 Task: Find a house in Ulundi, South Africa, for 2 guests from 1st to 9th July, with a price range of ₹8000 to ₹15000, 1 bedroom, 1 bed, and 1 bathroom.
Action: Mouse pressed left at (438, 113)
Screenshot: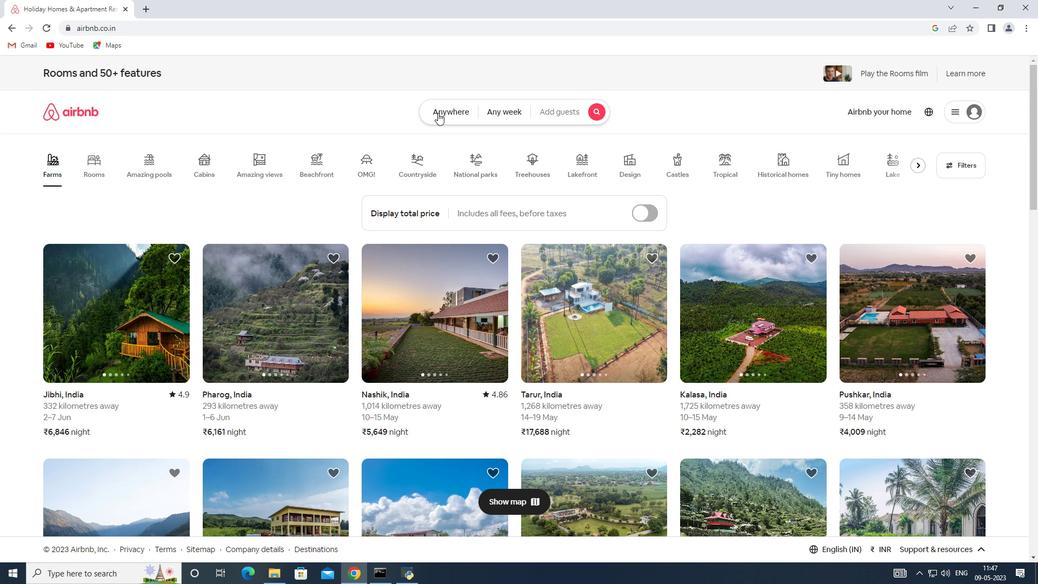 
Action: Mouse moved to (312, 149)
Screenshot: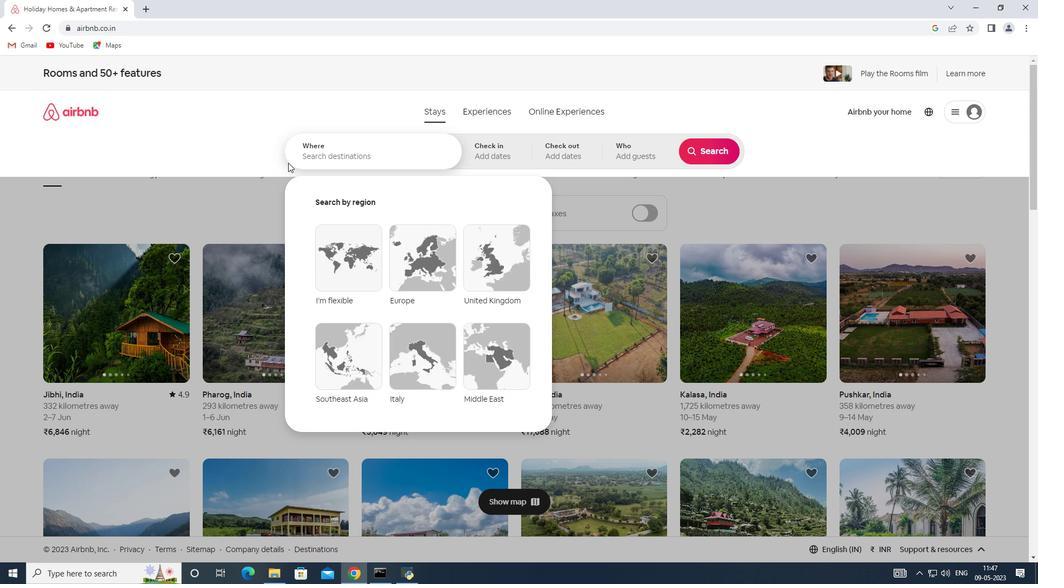 
Action: Mouse pressed left at (312, 149)
Screenshot: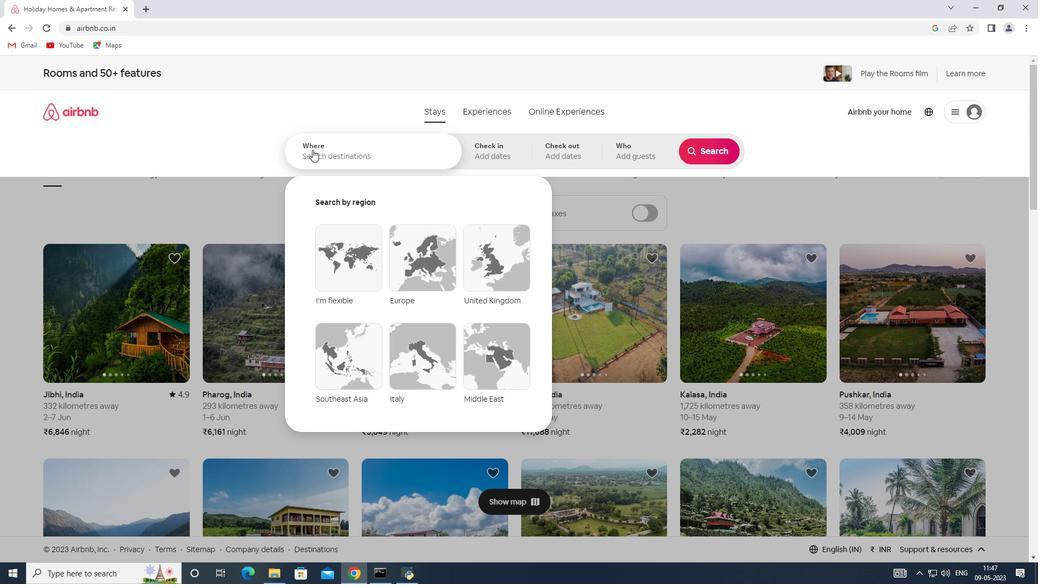 
Action: Key pressed <Key.shift><Key.shift><Key.shift><Key.shift><Key.shift><Key.shift><Key.shift><Key.shift><Key.shift><Key.shift><Key.shift>Ulundi,<Key.shift>South<Key.space><Key.shift><Key.shift><Key.shift>Africa
Screenshot: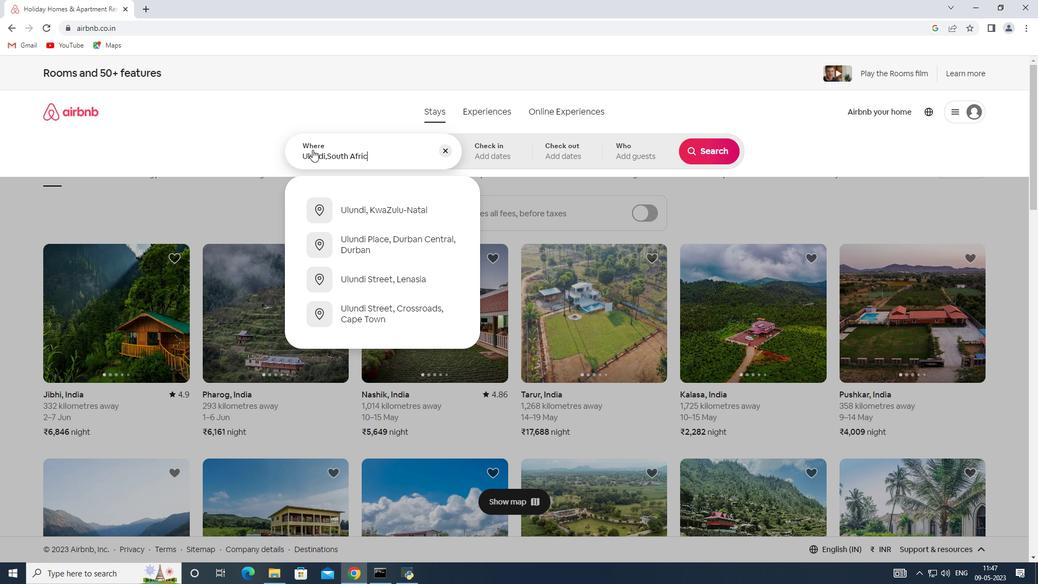 
Action: Mouse moved to (513, 151)
Screenshot: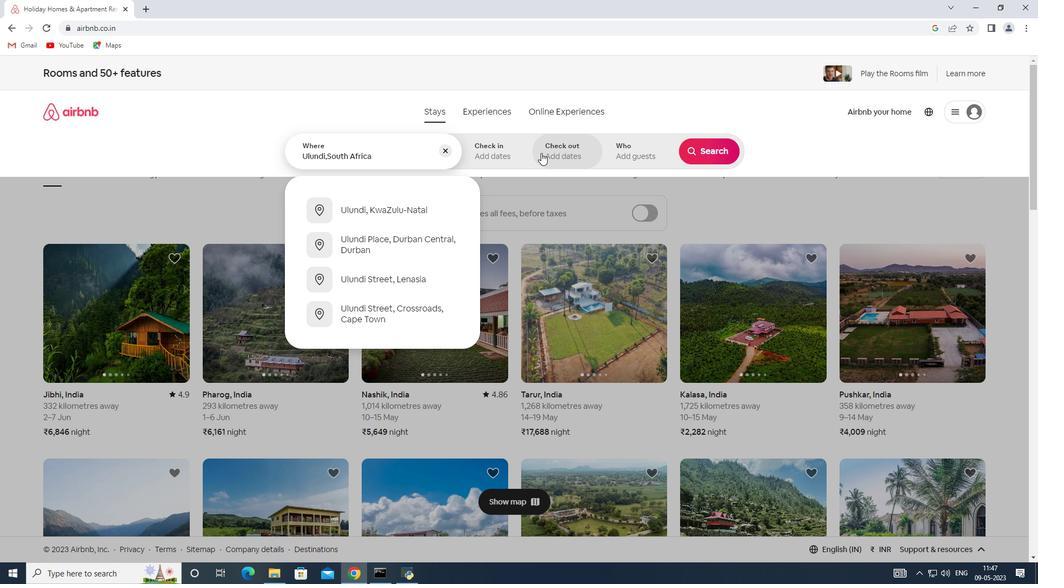 
Action: Mouse pressed left at (513, 151)
Screenshot: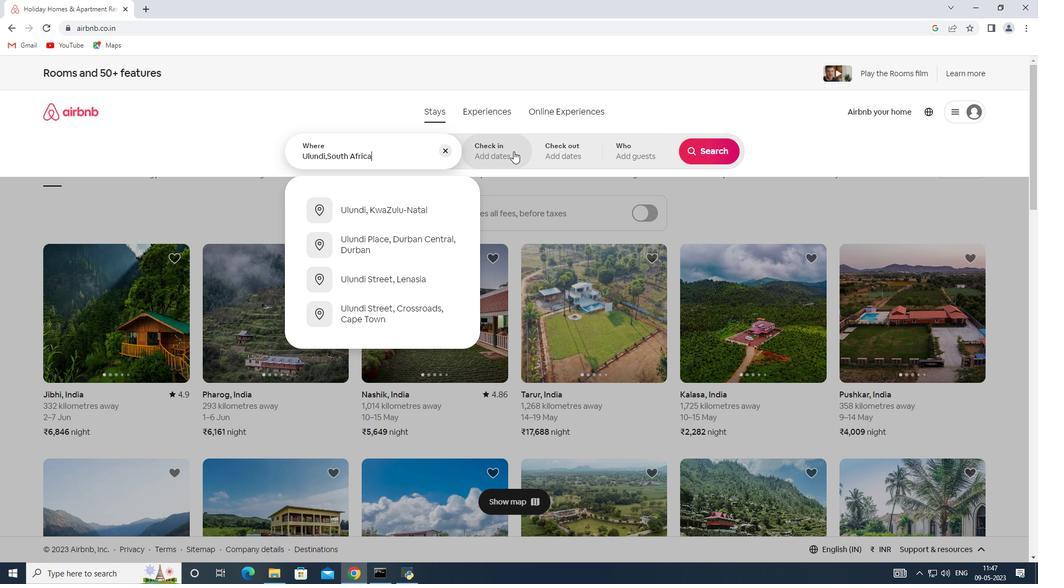 
Action: Mouse moved to (703, 240)
Screenshot: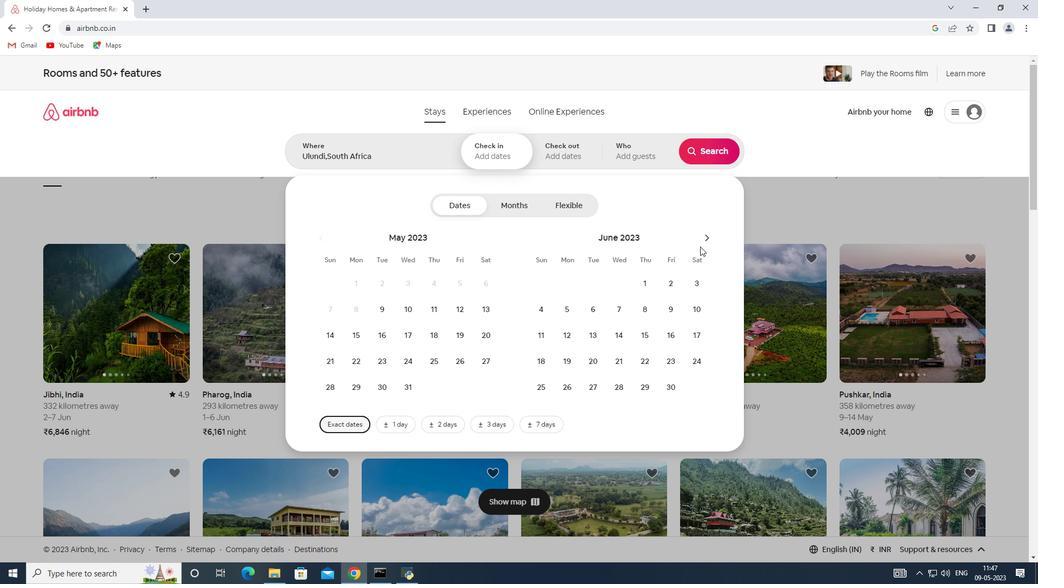 
Action: Mouse pressed left at (703, 240)
Screenshot: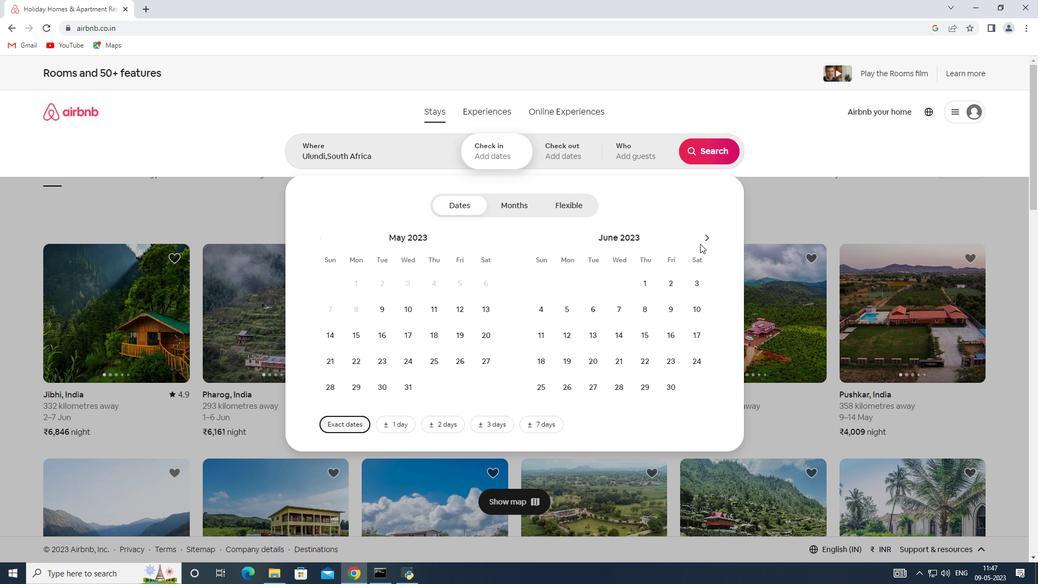 
Action: Mouse moved to (695, 285)
Screenshot: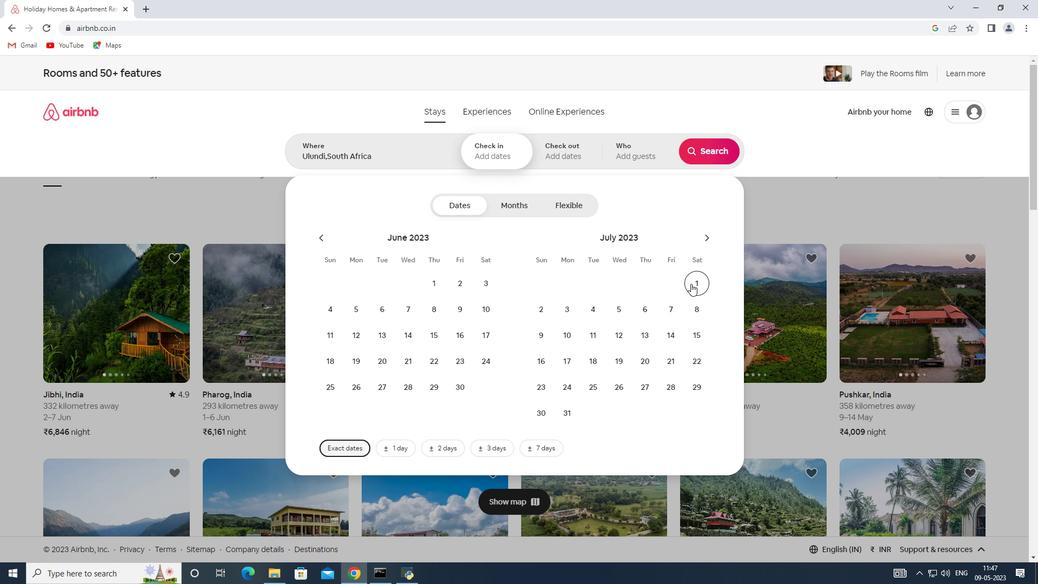 
Action: Mouse pressed left at (695, 285)
Screenshot: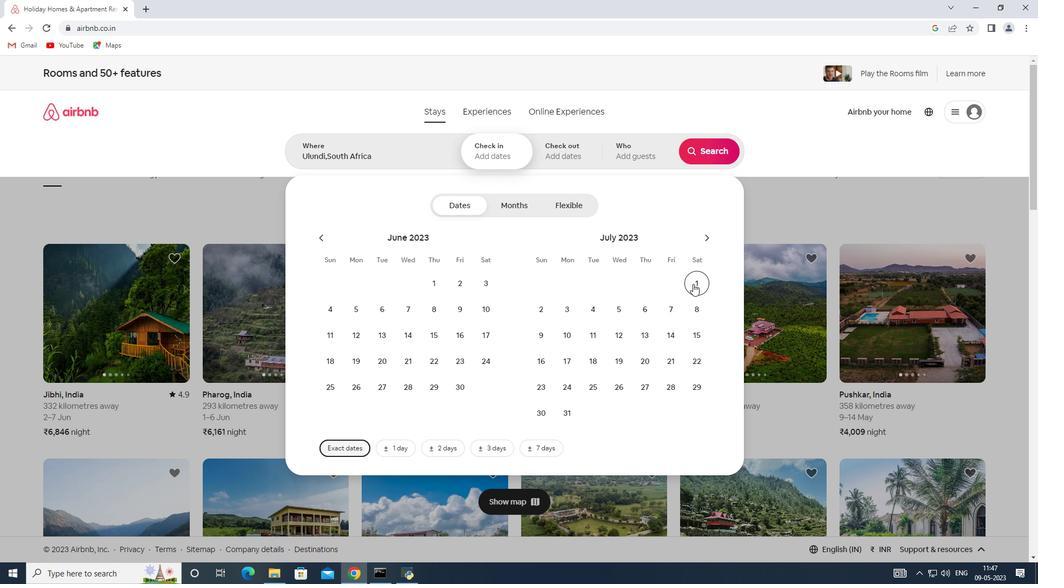 
Action: Mouse moved to (542, 336)
Screenshot: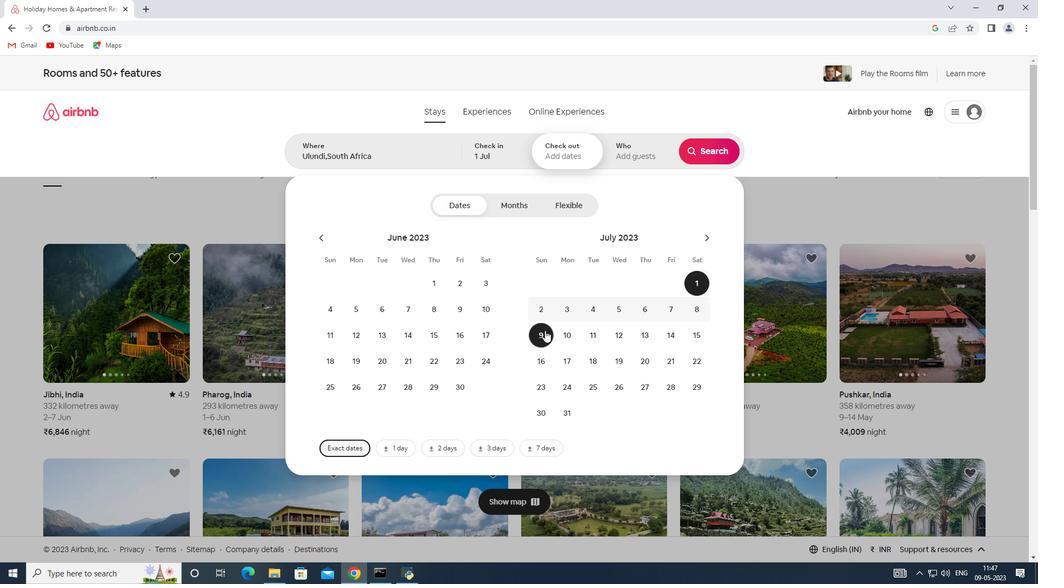 
Action: Mouse pressed left at (542, 336)
Screenshot: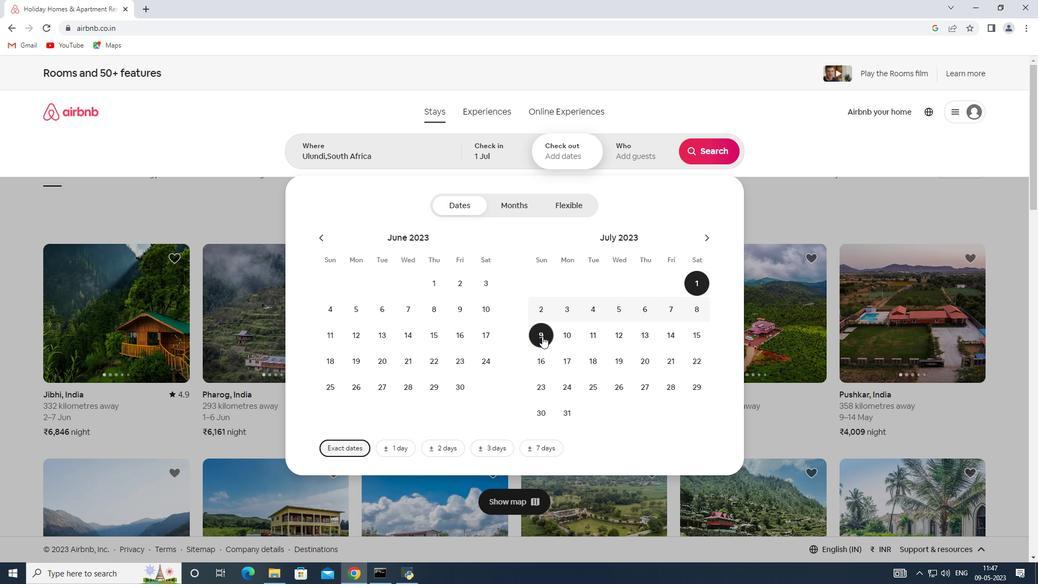 
Action: Mouse moved to (626, 152)
Screenshot: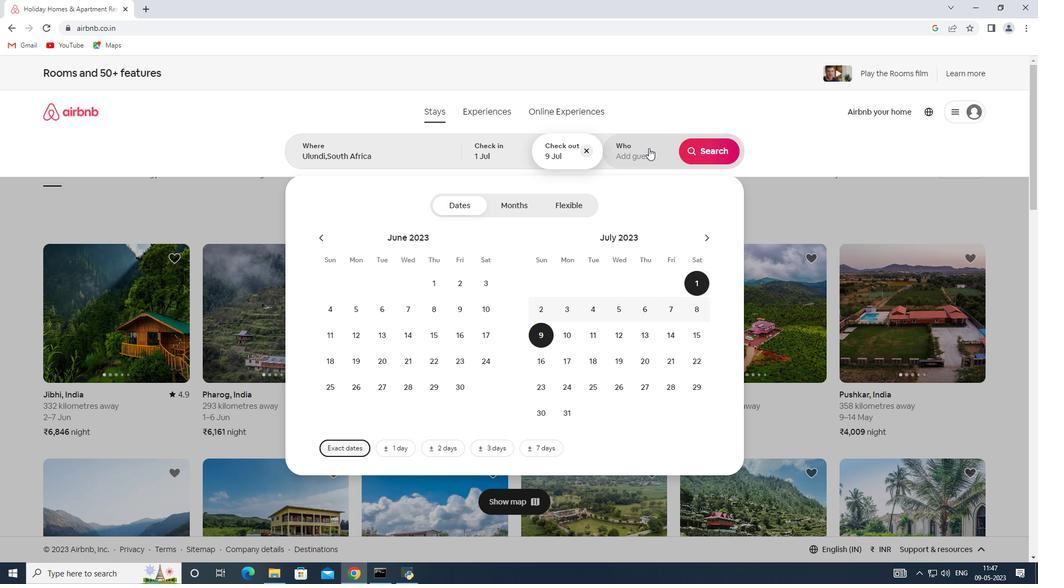 
Action: Mouse pressed left at (626, 152)
Screenshot: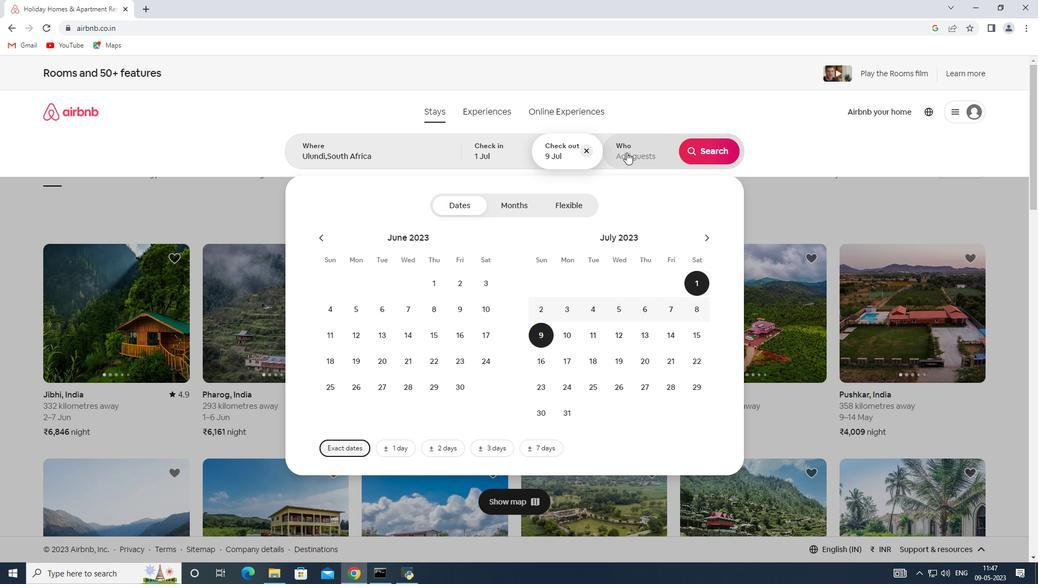 
Action: Mouse moved to (715, 206)
Screenshot: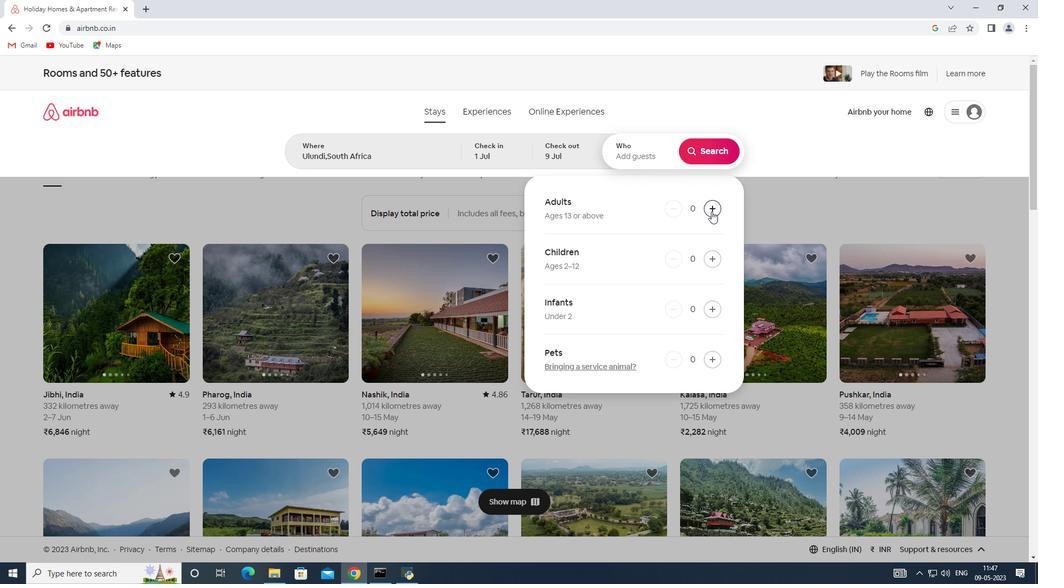 
Action: Mouse pressed left at (715, 206)
Screenshot: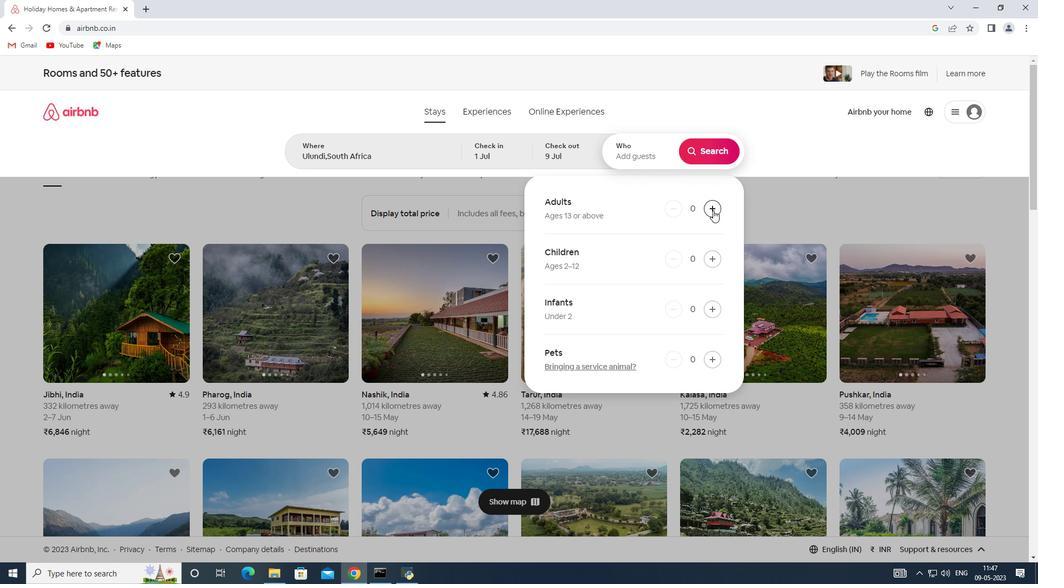 
Action: Mouse pressed left at (715, 206)
Screenshot: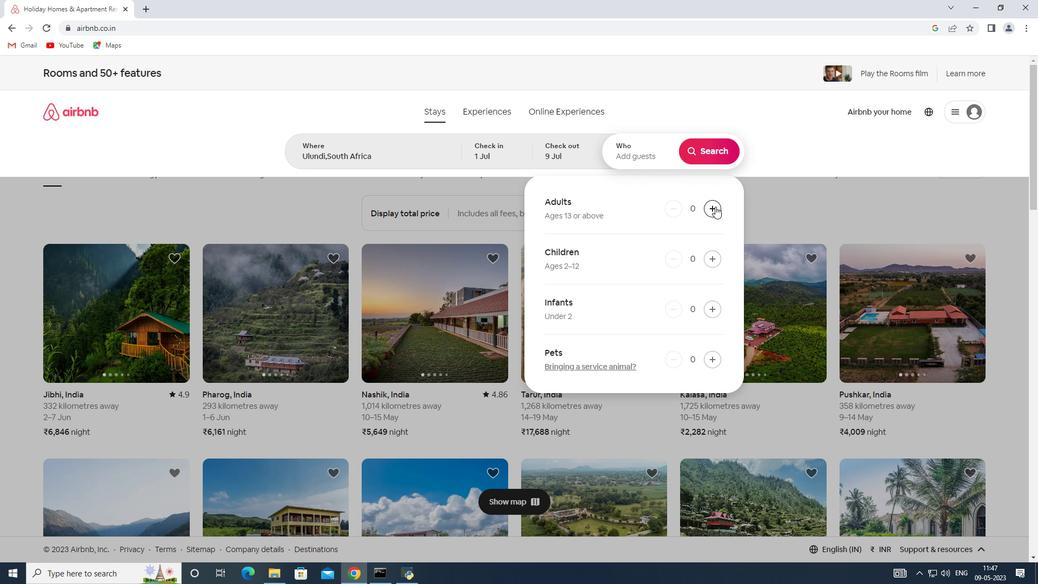 
Action: Mouse moved to (710, 154)
Screenshot: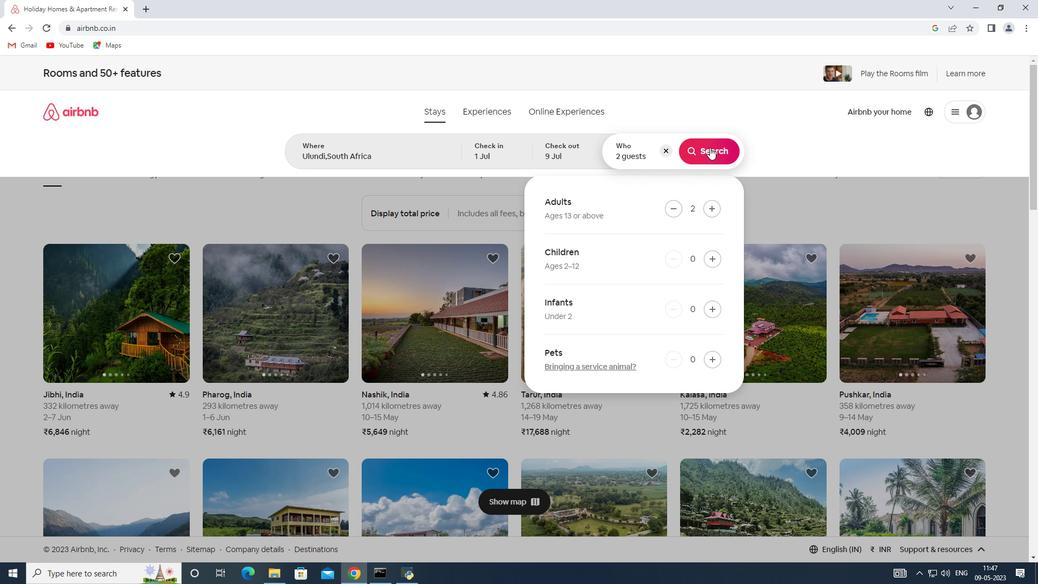 
Action: Mouse pressed left at (710, 154)
Screenshot: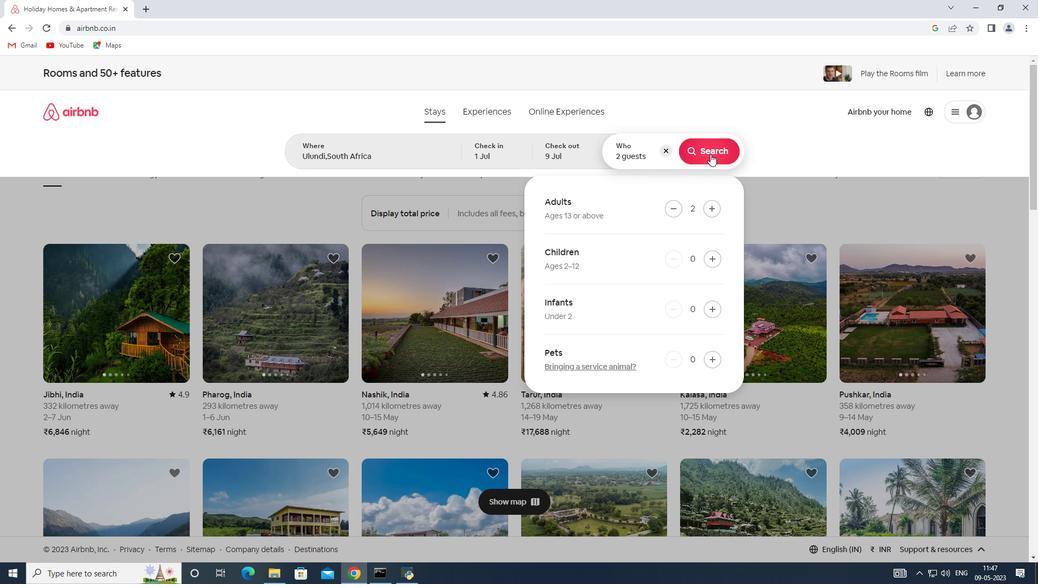 
Action: Mouse moved to (973, 118)
Screenshot: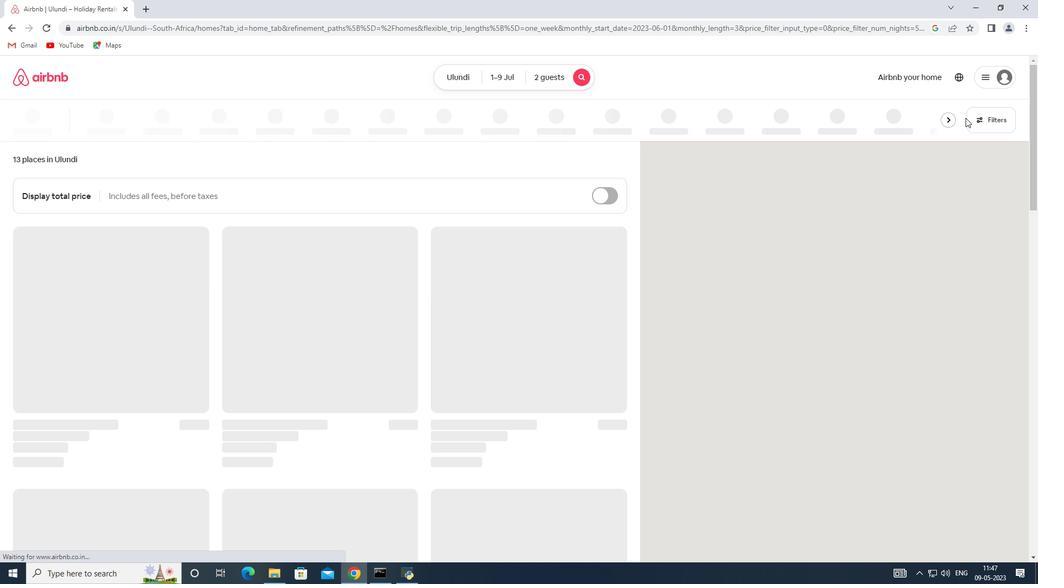 
Action: Mouse pressed left at (973, 118)
Screenshot: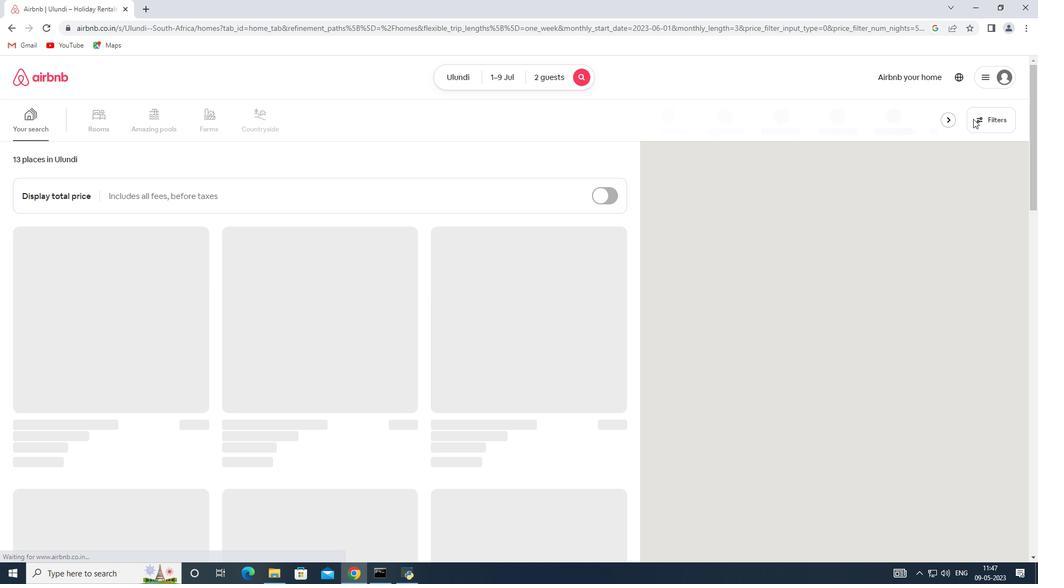 
Action: Mouse moved to (375, 391)
Screenshot: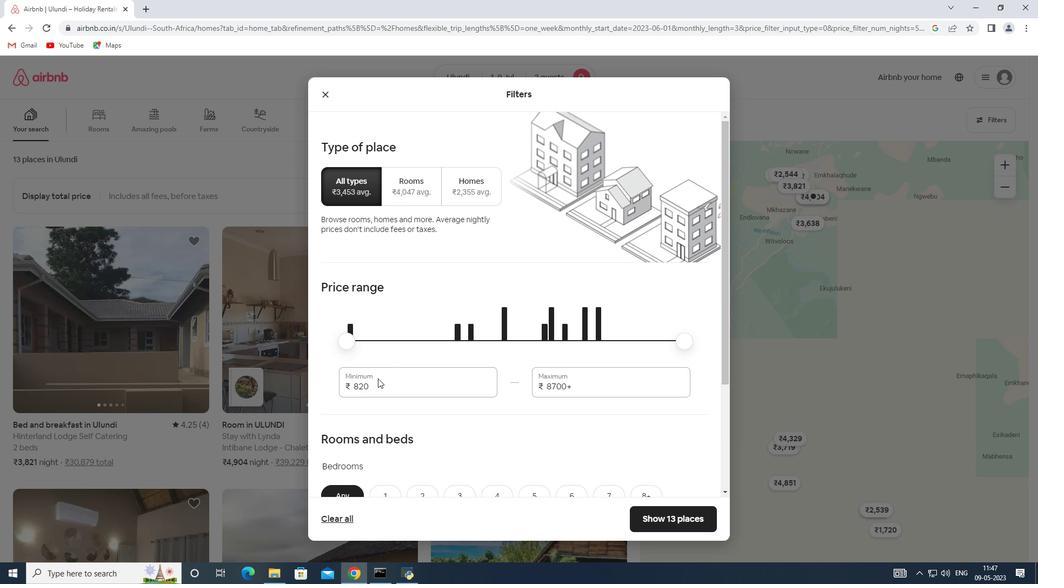 
Action: Mouse pressed left at (375, 391)
Screenshot: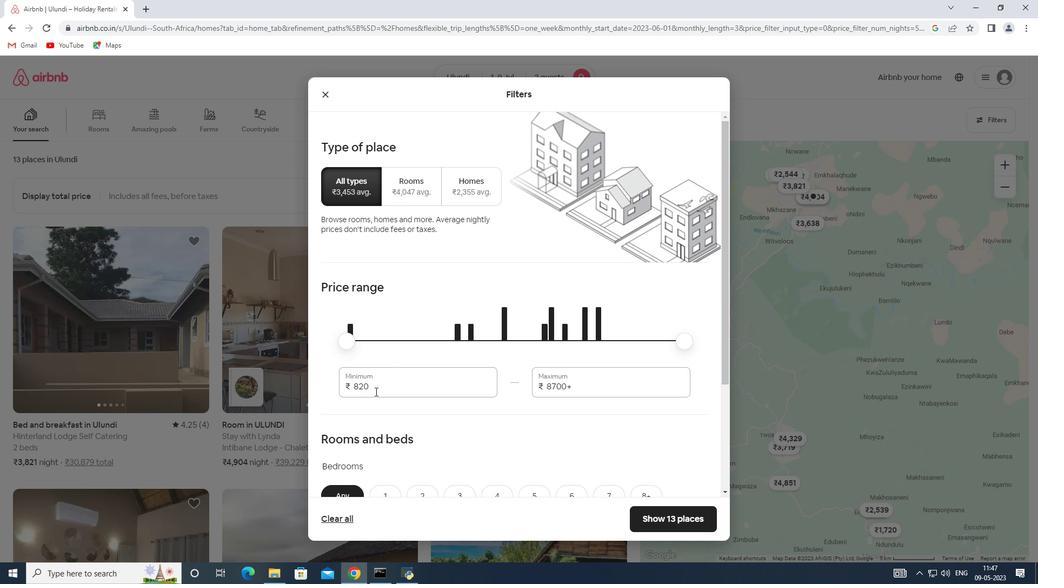 
Action: Mouse moved to (335, 382)
Screenshot: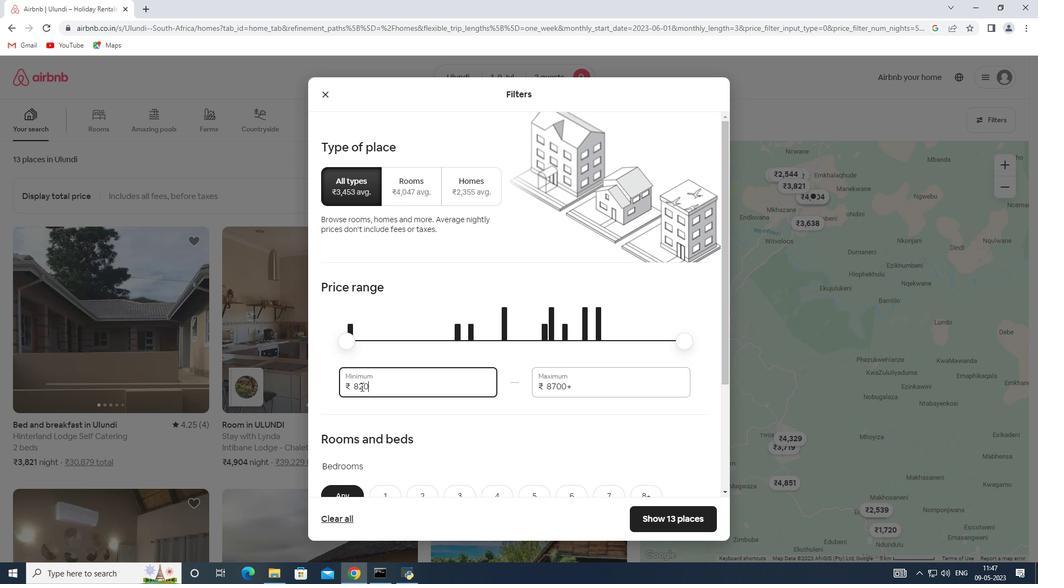 
Action: Key pressed 8000
Screenshot: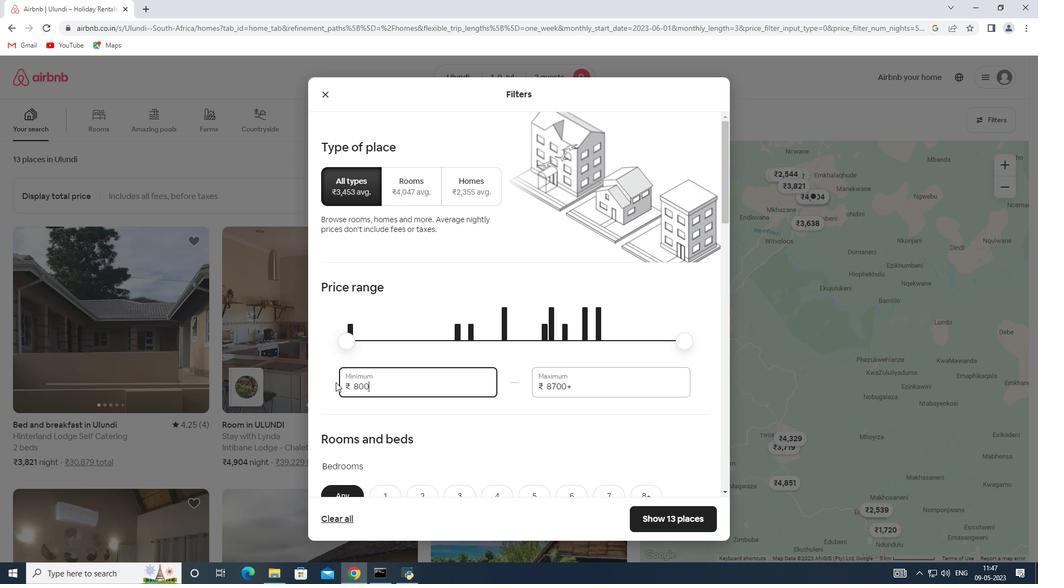 
Action: Mouse moved to (582, 388)
Screenshot: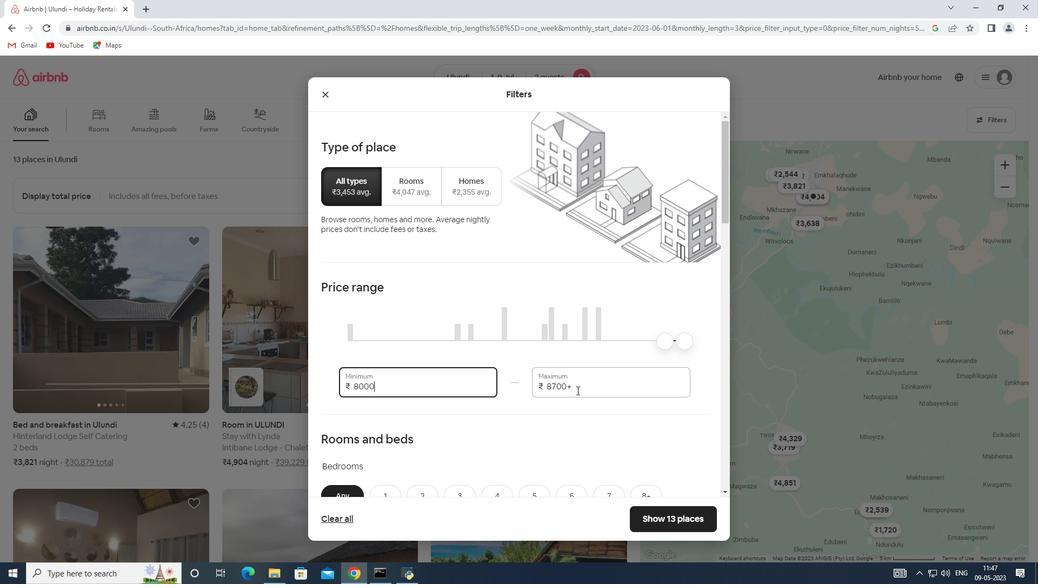 
Action: Mouse pressed left at (582, 388)
Screenshot: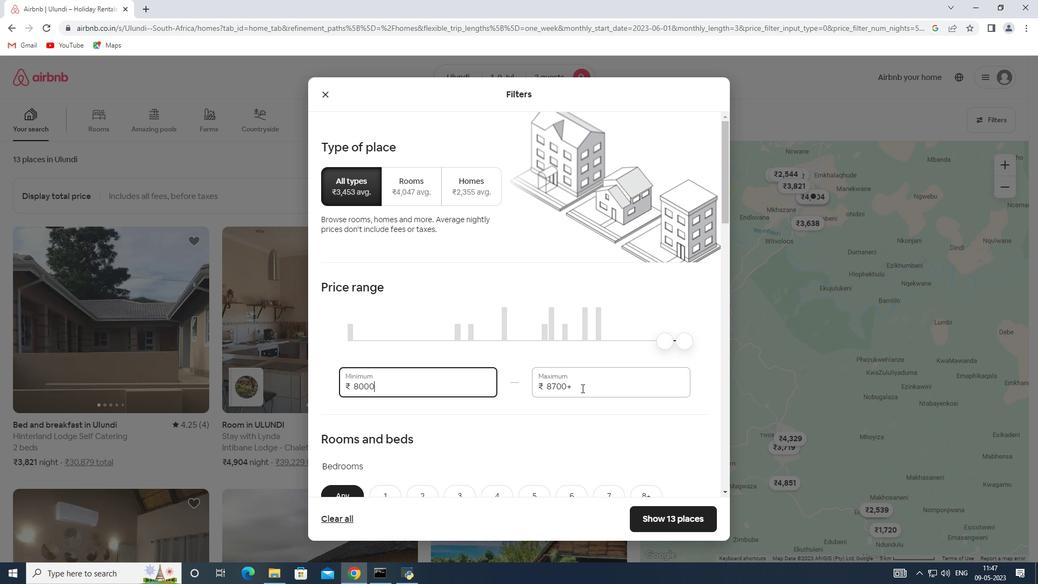 
Action: Mouse moved to (507, 384)
Screenshot: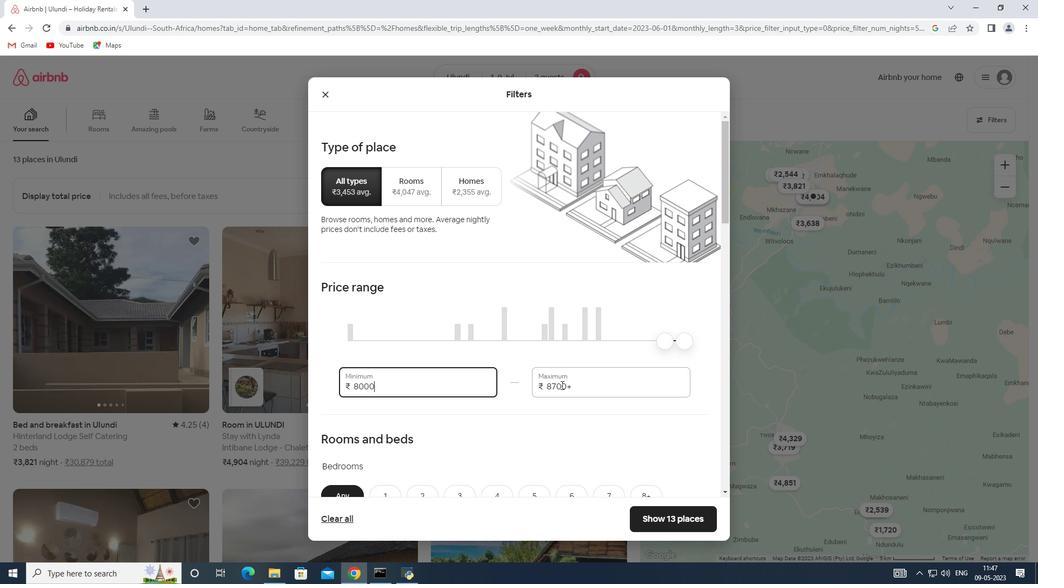 
Action: Key pressed 15000
Screenshot: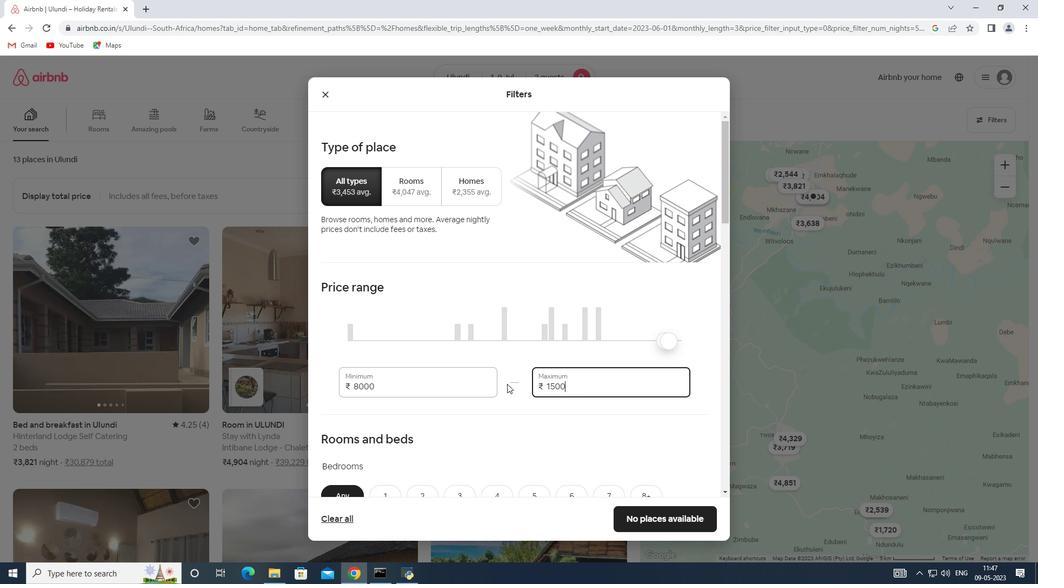 
Action: Mouse scrolled (507, 383) with delta (0, 0)
Screenshot: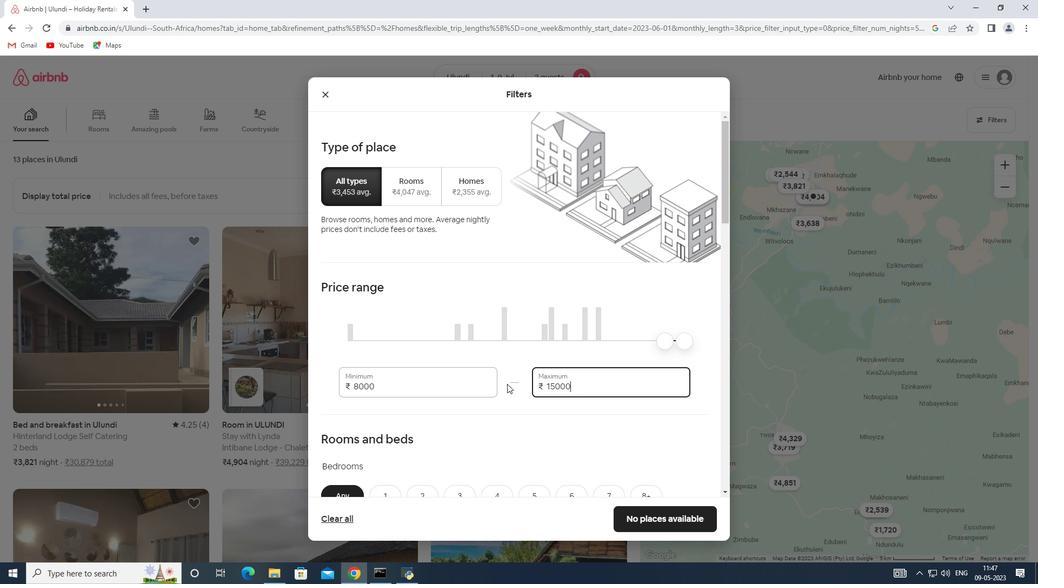 
Action: Mouse scrolled (507, 383) with delta (0, 0)
Screenshot: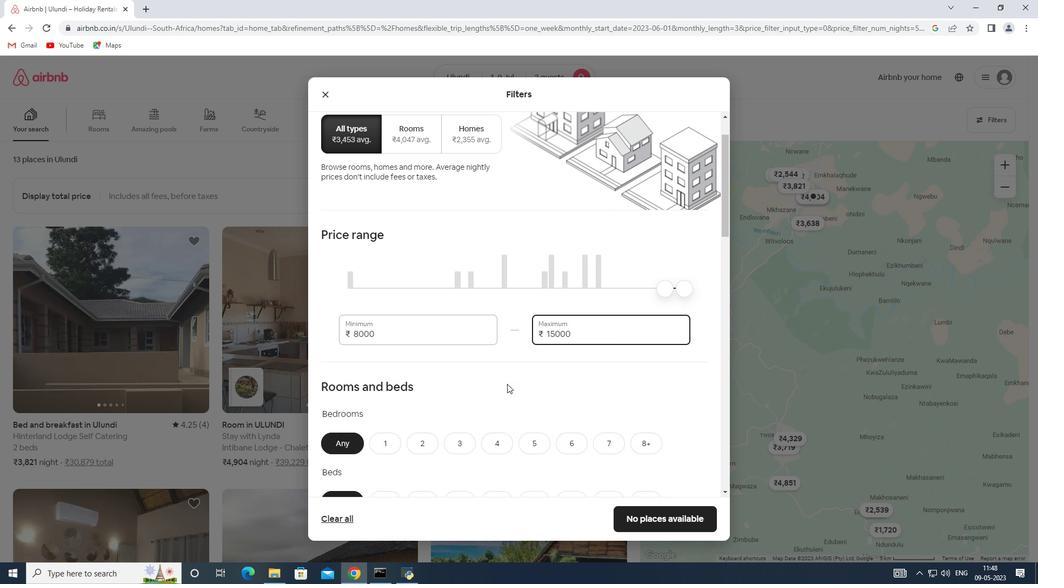 
Action: Mouse scrolled (507, 383) with delta (0, 0)
Screenshot: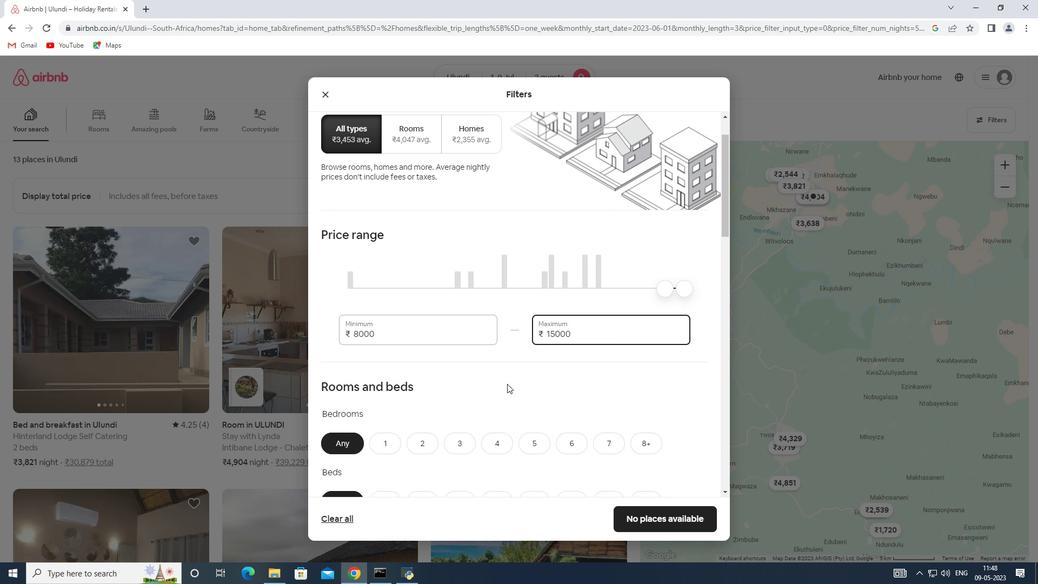 
Action: Mouse scrolled (507, 383) with delta (0, 0)
Screenshot: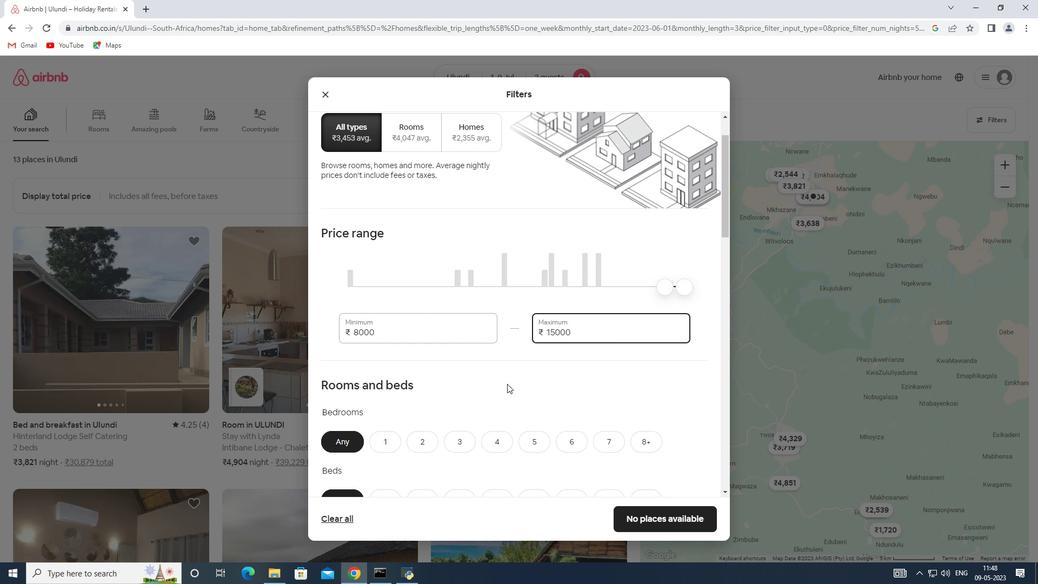 
Action: Mouse moved to (386, 283)
Screenshot: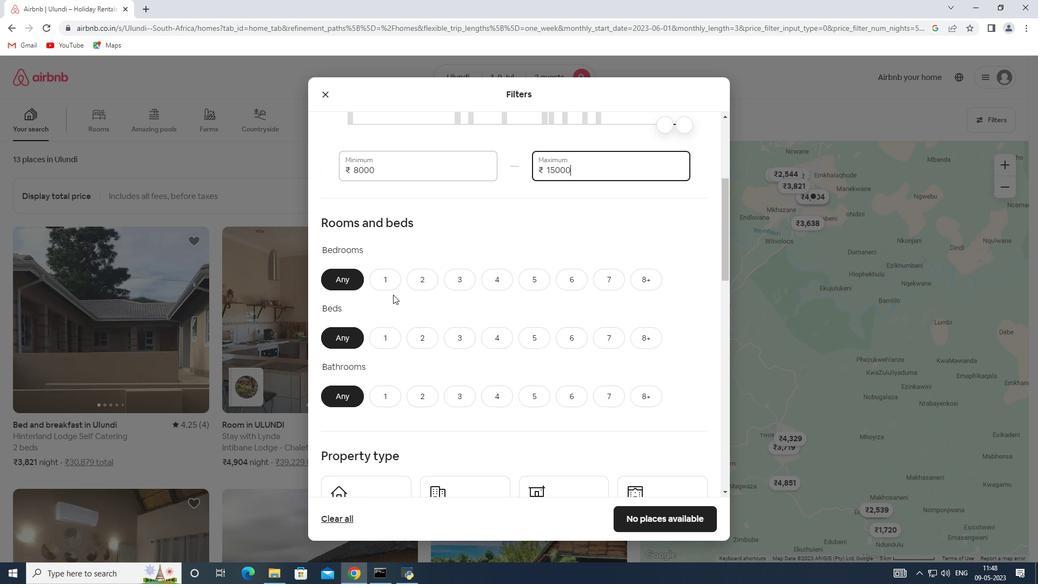 
Action: Mouse pressed left at (386, 283)
Screenshot: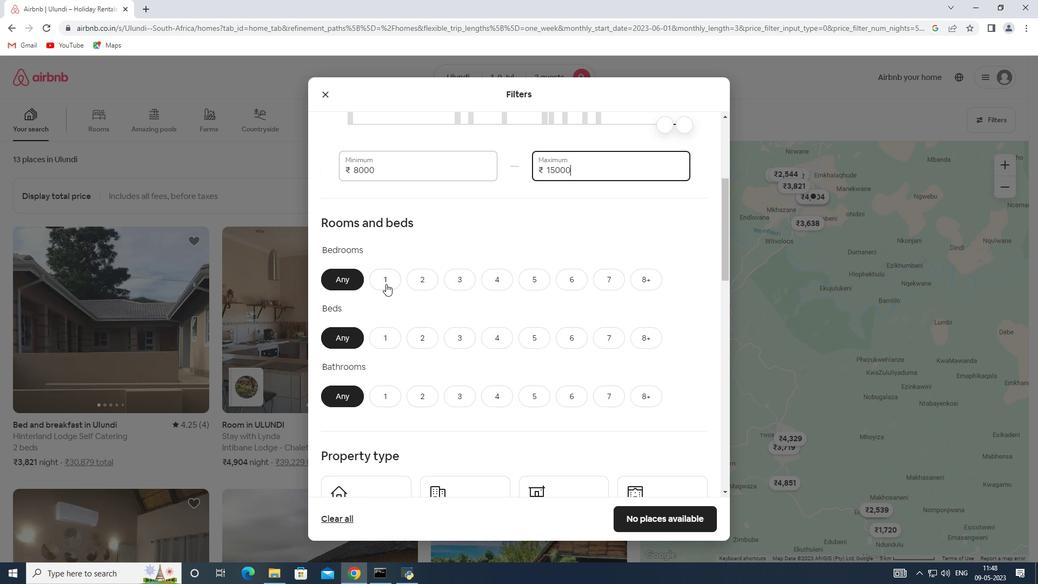 
Action: Mouse moved to (378, 329)
Screenshot: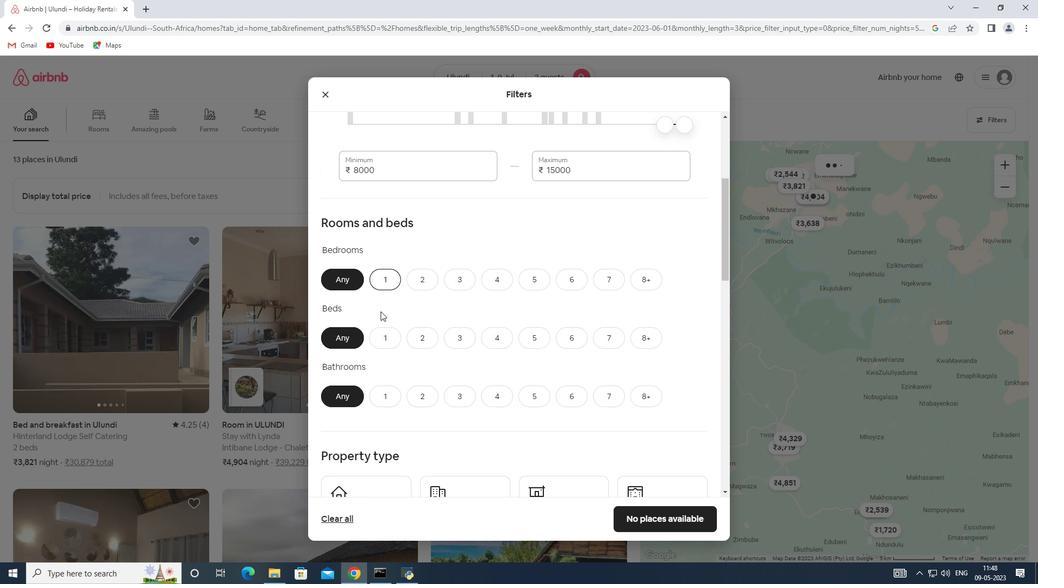 
Action: Mouse pressed left at (378, 329)
Screenshot: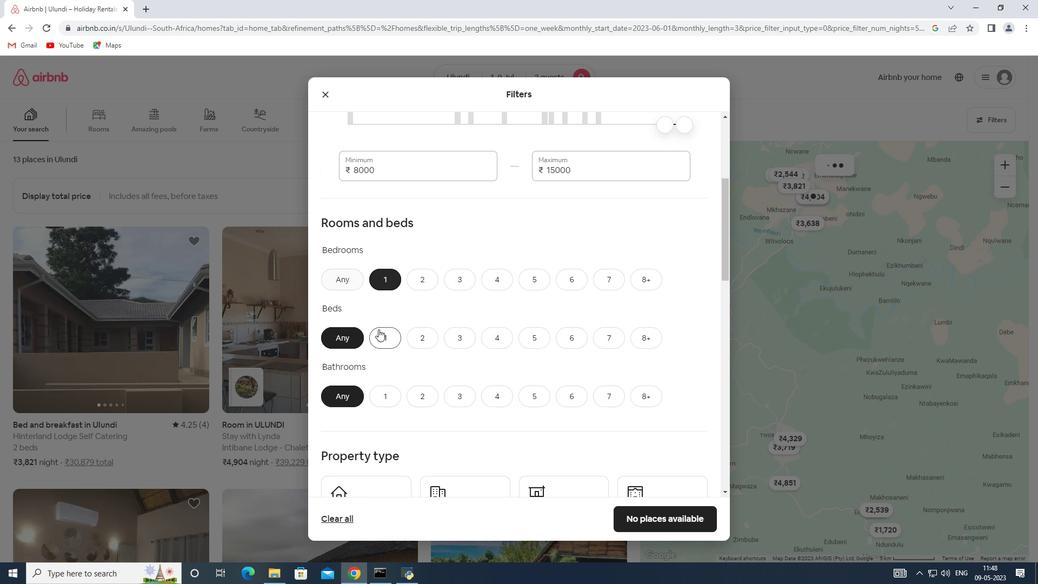 
Action: Mouse moved to (380, 392)
Screenshot: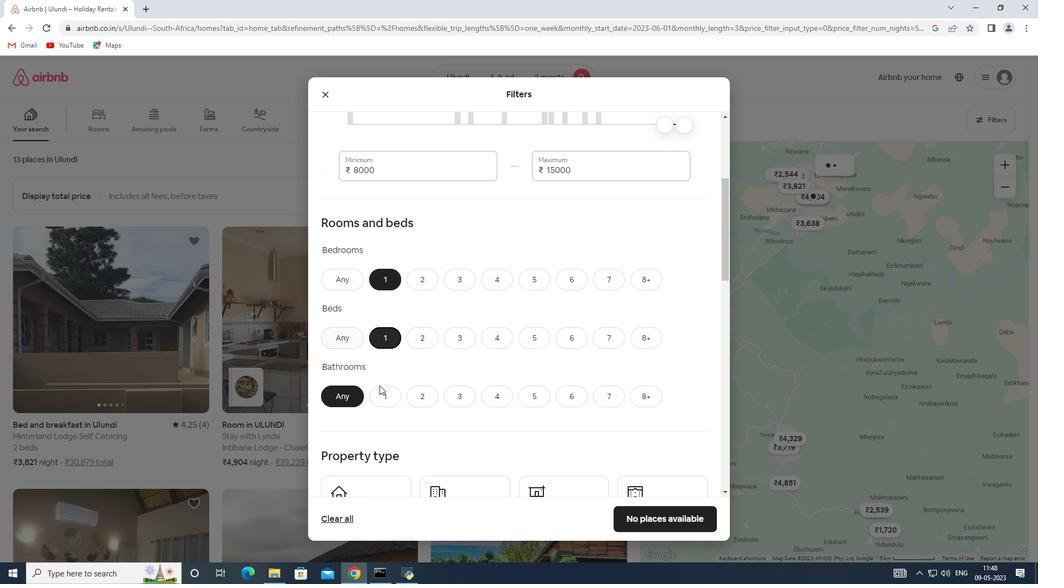 
Action: Mouse pressed left at (380, 392)
Screenshot: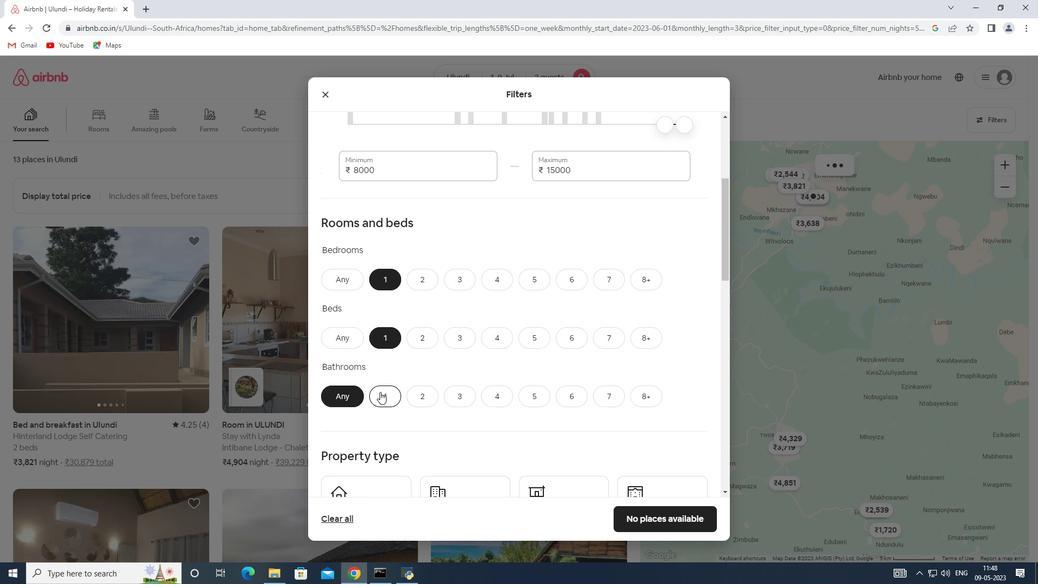 
Action: Mouse moved to (414, 355)
Screenshot: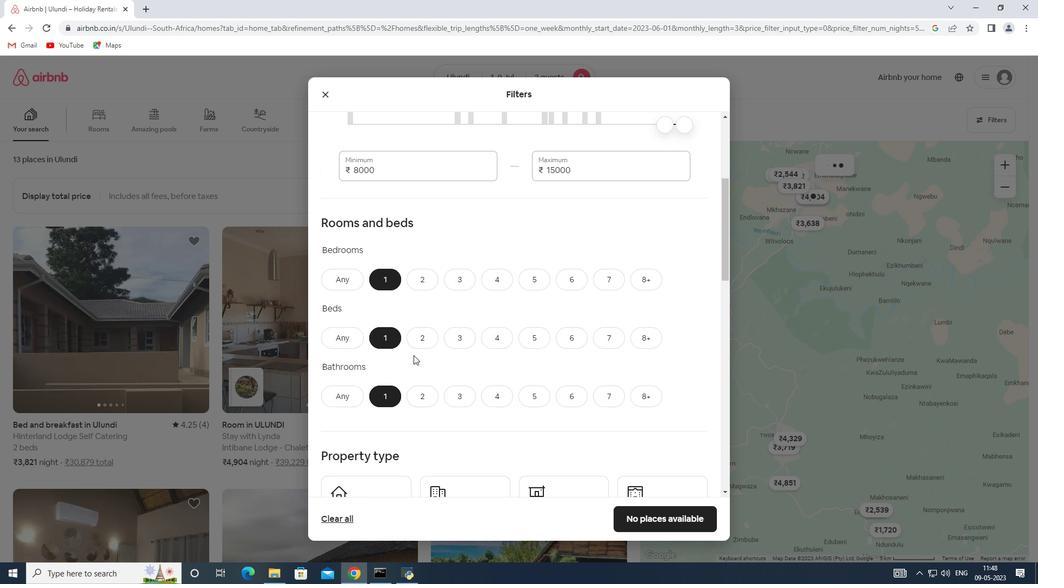 
Action: Mouse scrolled (414, 354) with delta (0, 0)
Screenshot: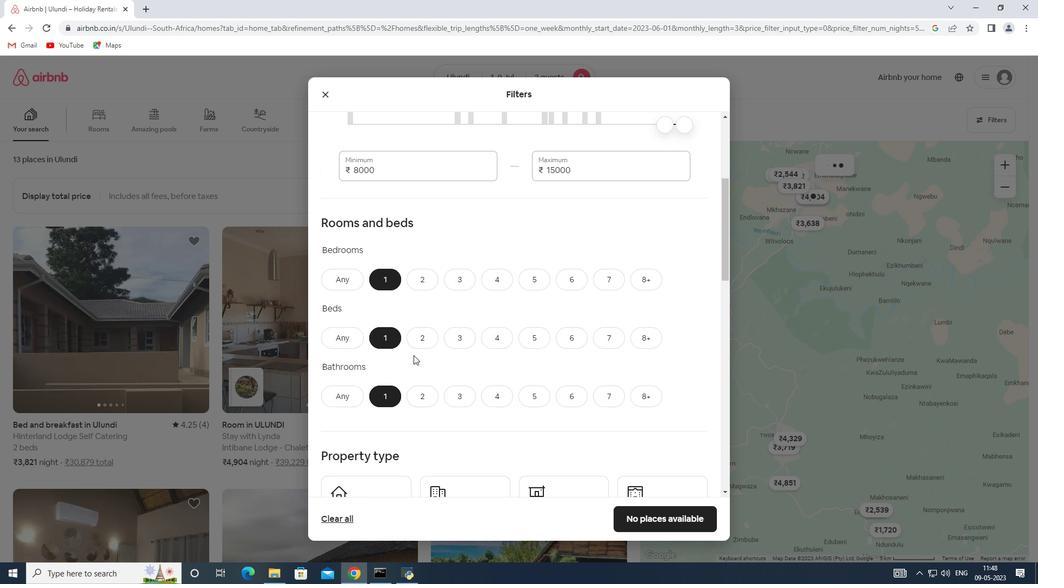 
Action: Mouse scrolled (414, 354) with delta (0, 0)
Screenshot: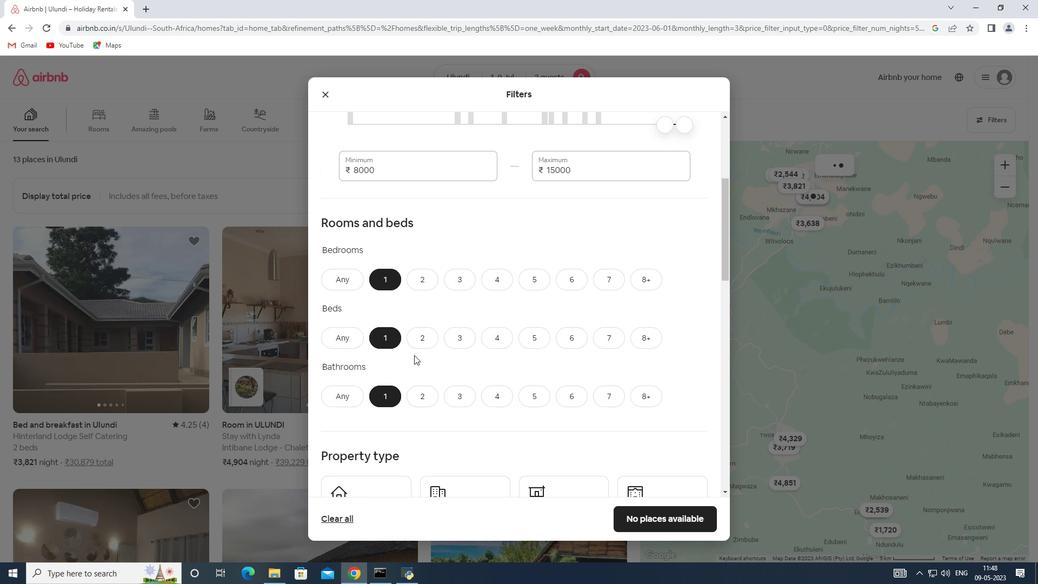 
Action: Mouse scrolled (414, 354) with delta (0, 0)
Screenshot: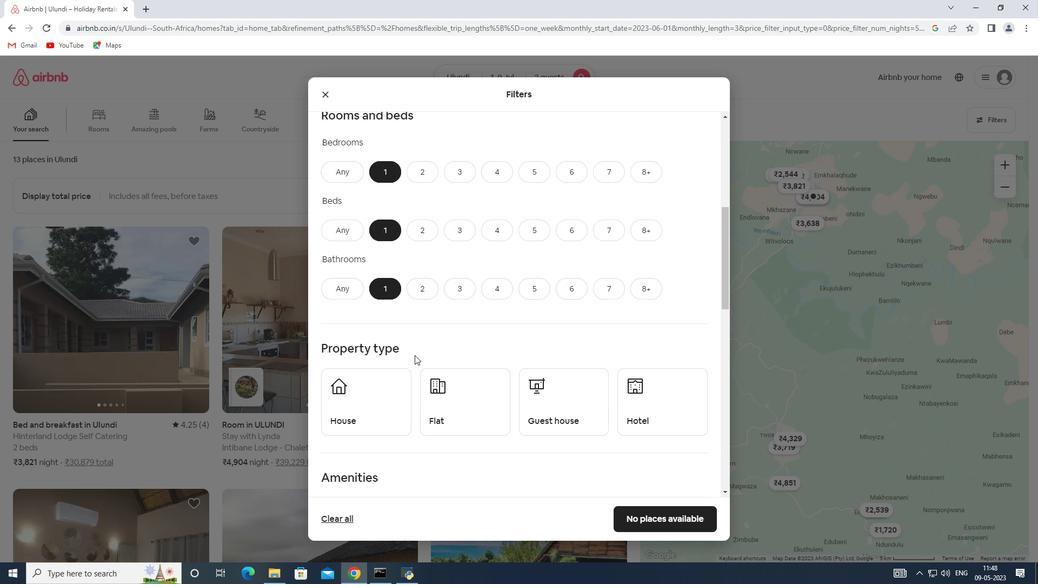 
Action: Mouse scrolled (414, 354) with delta (0, 0)
Screenshot: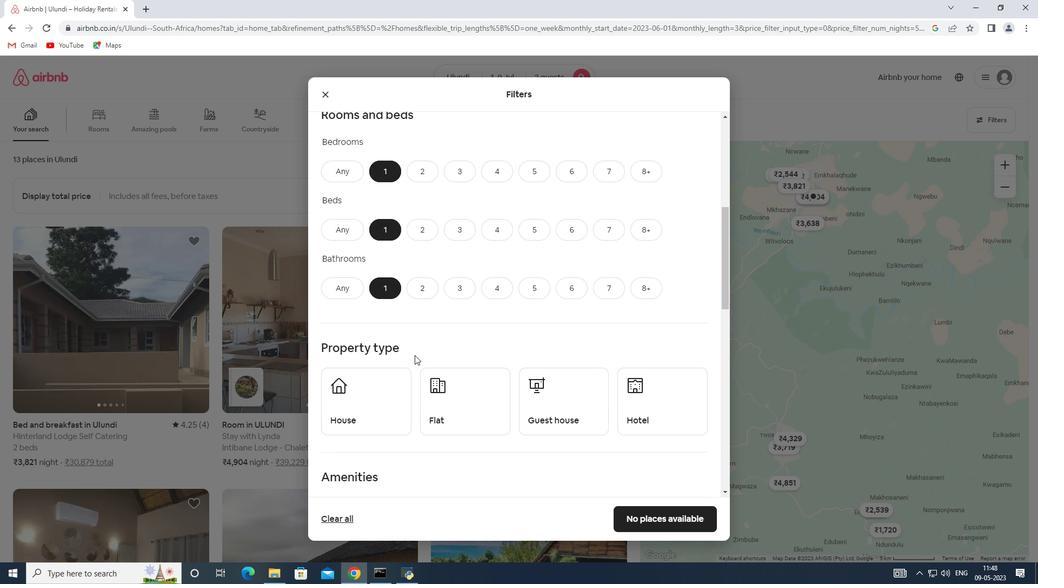 
Action: Mouse scrolled (414, 354) with delta (0, 0)
Screenshot: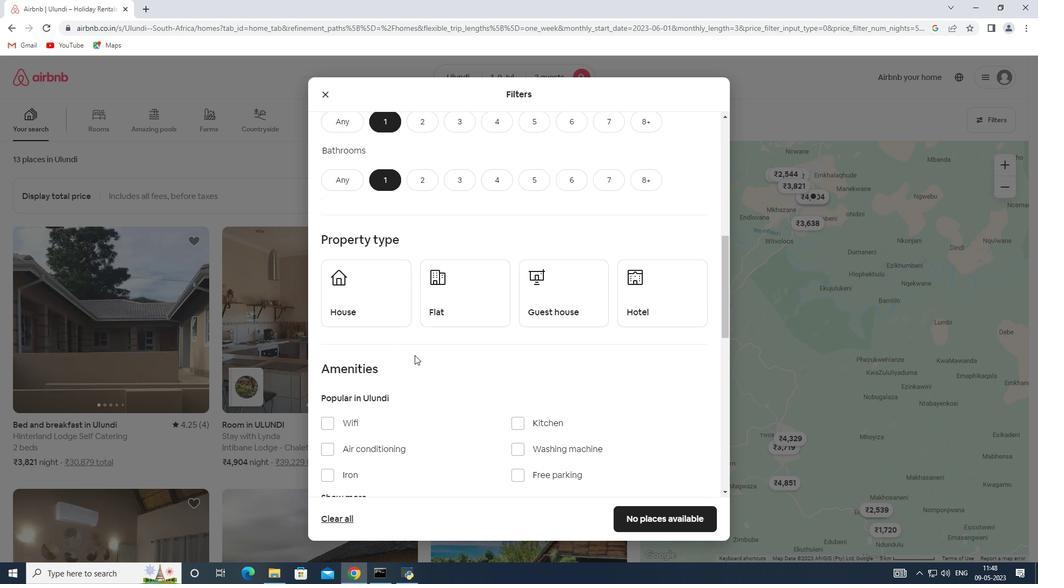
Action: Mouse moved to (374, 238)
Screenshot: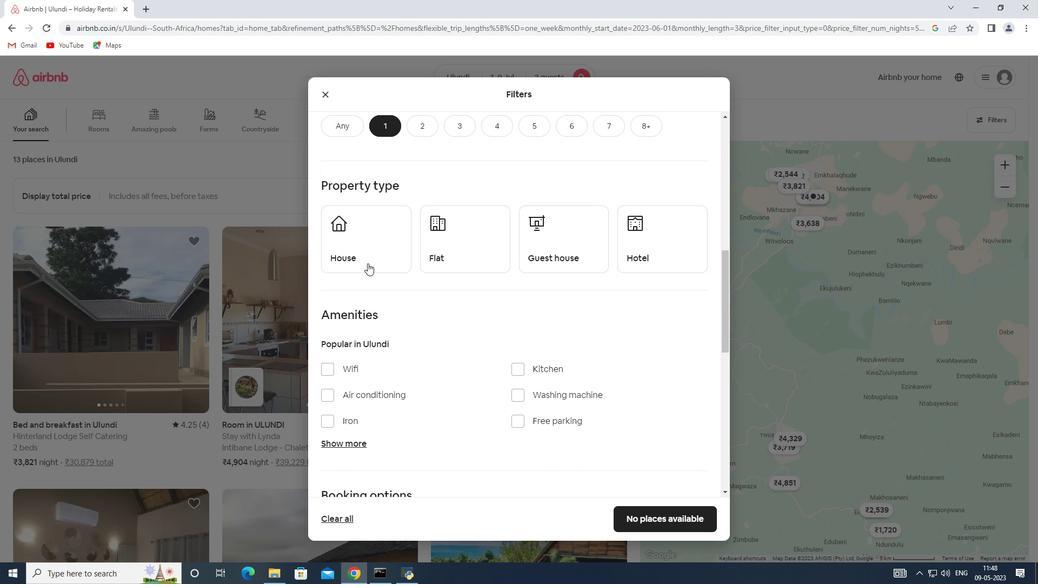 
Action: Mouse pressed left at (374, 238)
Screenshot: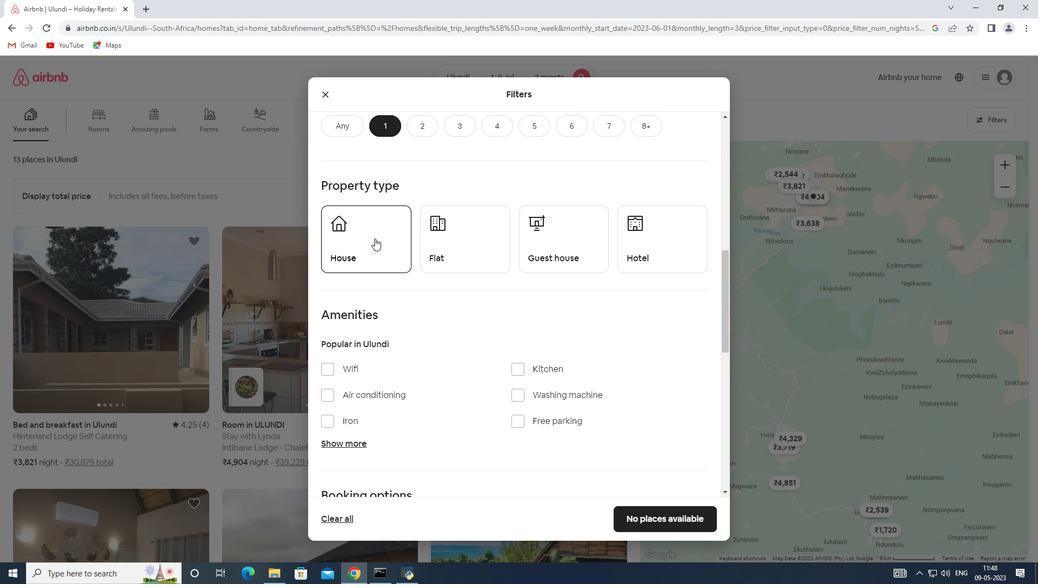 
Action: Mouse moved to (438, 240)
Screenshot: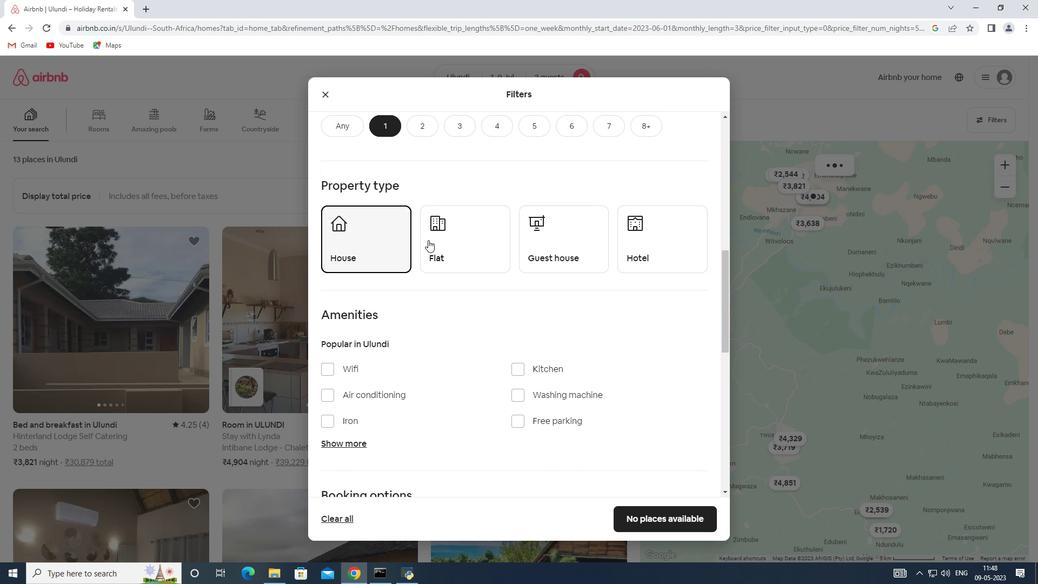 
Action: Mouse pressed left at (438, 240)
Screenshot: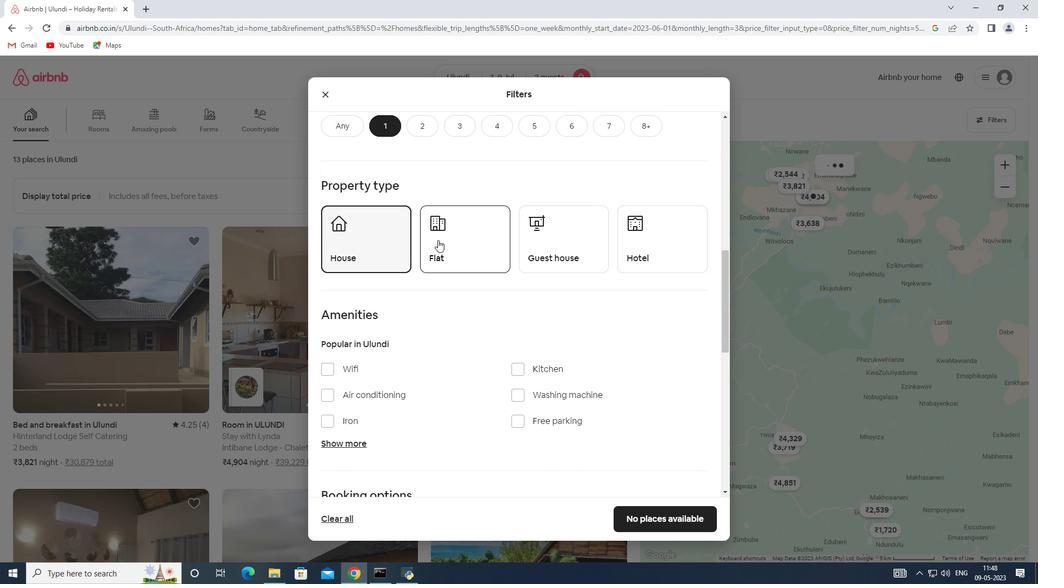 
Action: Mouse moved to (573, 253)
Screenshot: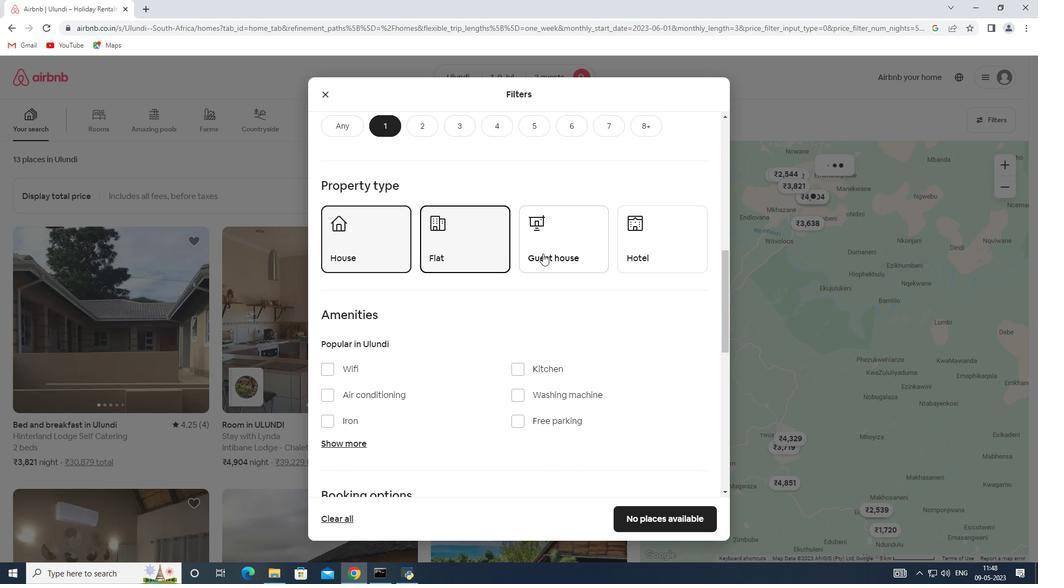
Action: Mouse pressed left at (573, 253)
Screenshot: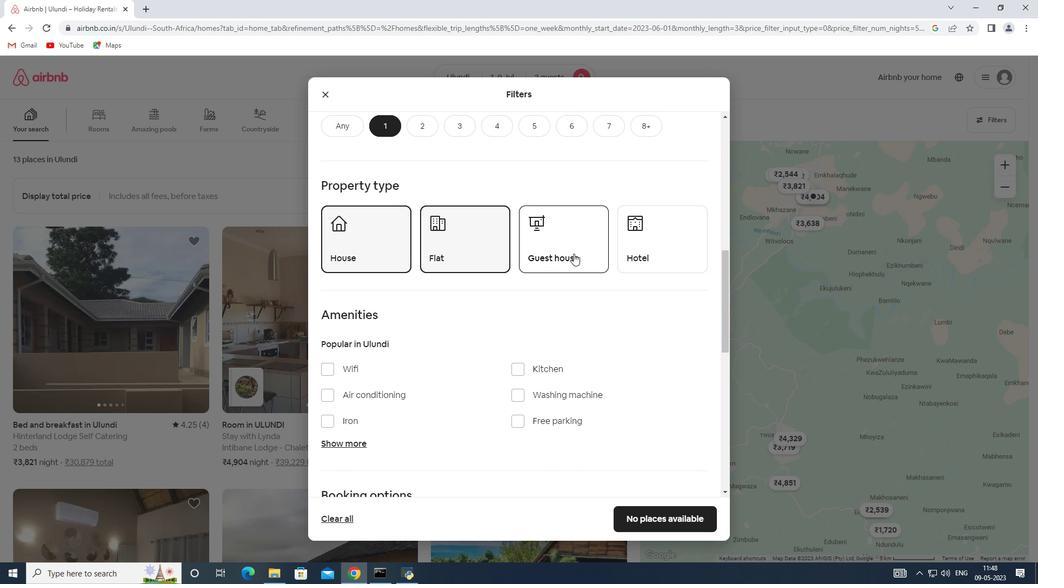 
Action: Mouse moved to (514, 293)
Screenshot: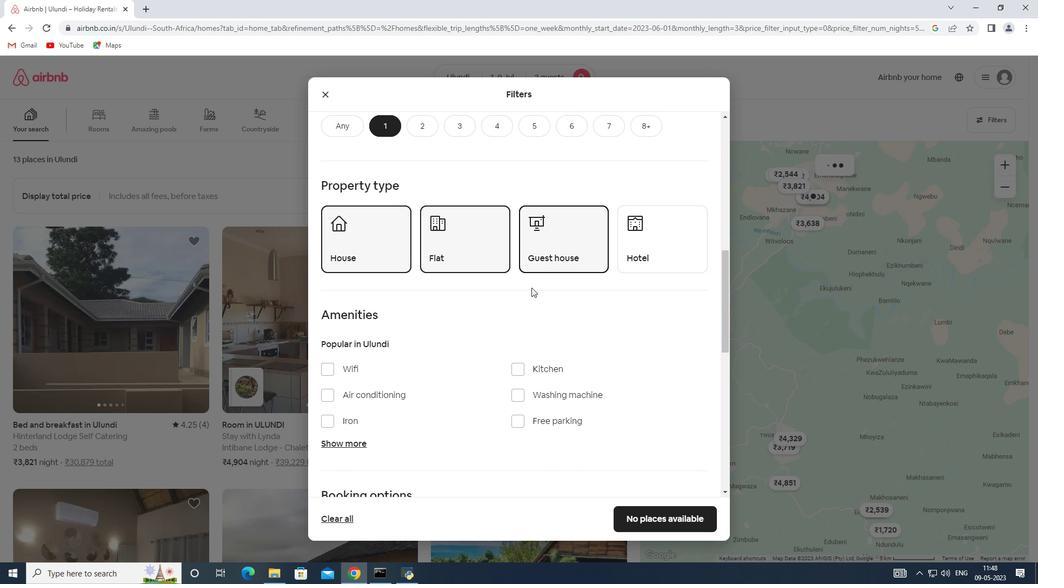 
Action: Mouse scrolled (514, 293) with delta (0, 0)
Screenshot: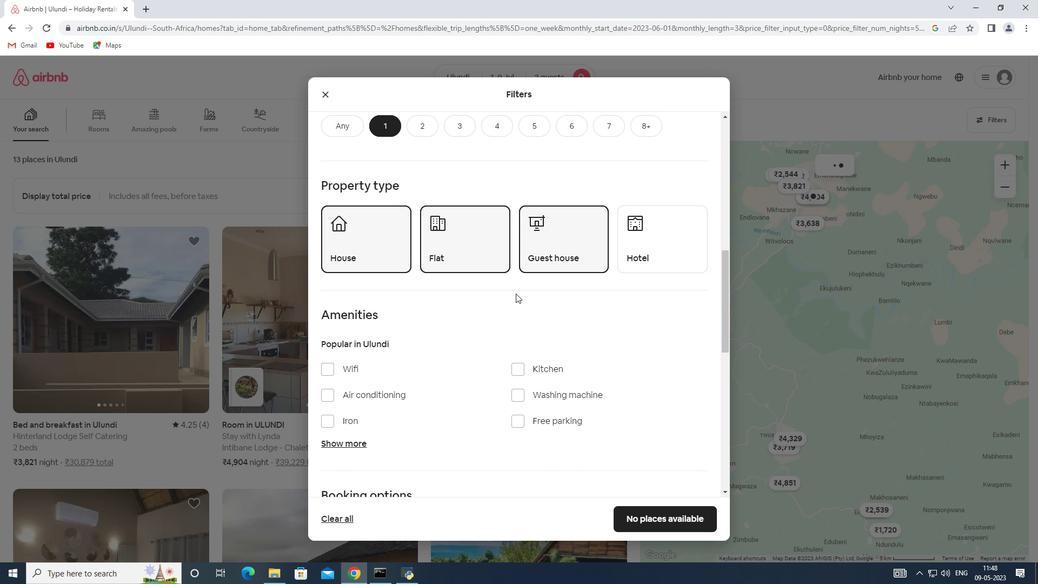 
Action: Mouse scrolled (514, 293) with delta (0, 0)
Screenshot: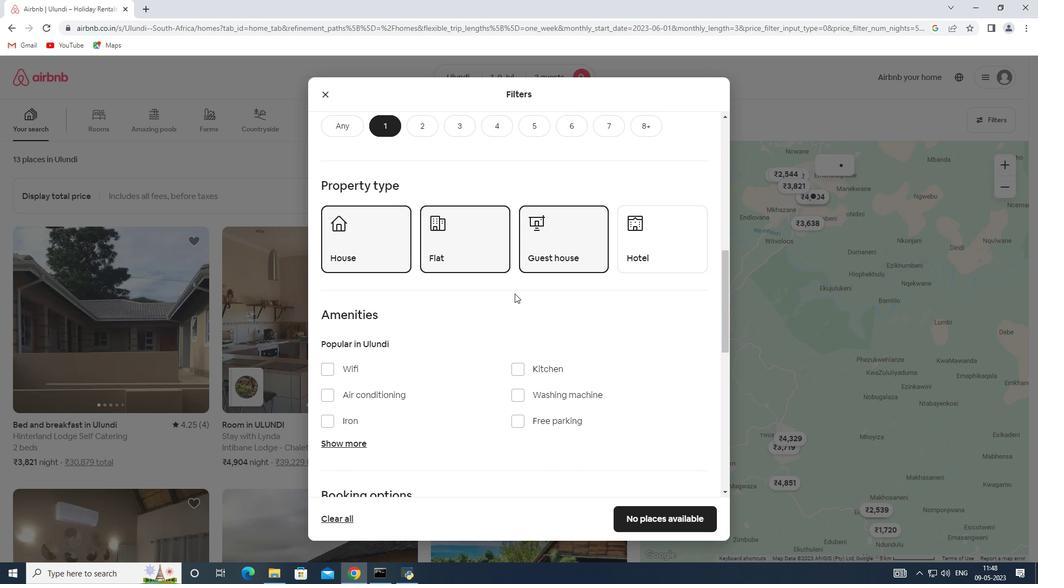 
Action: Mouse scrolled (514, 293) with delta (0, 0)
Screenshot: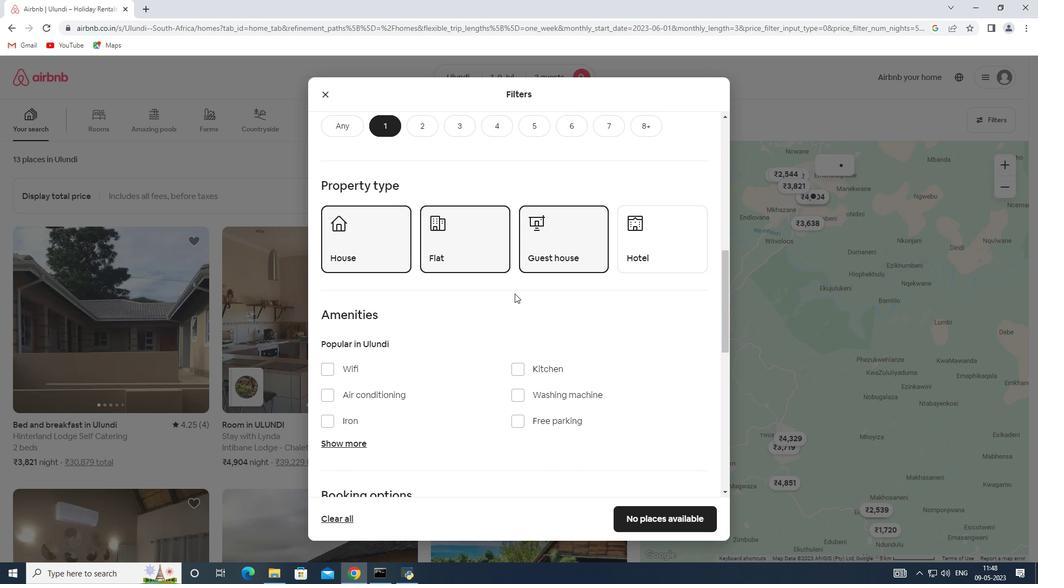 
Action: Mouse scrolled (514, 293) with delta (0, 0)
Screenshot: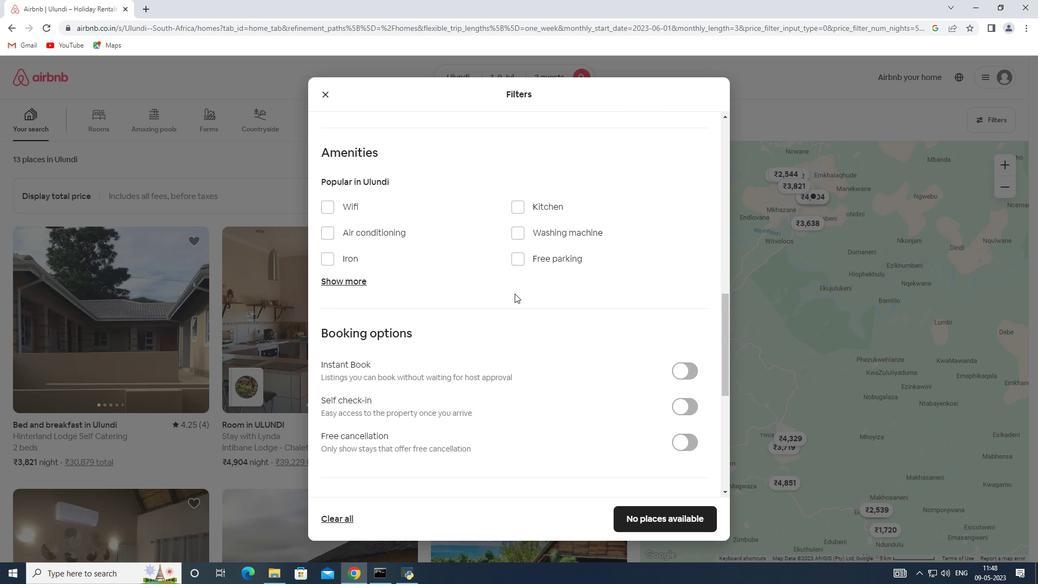 
Action: Mouse scrolled (514, 293) with delta (0, 0)
Screenshot: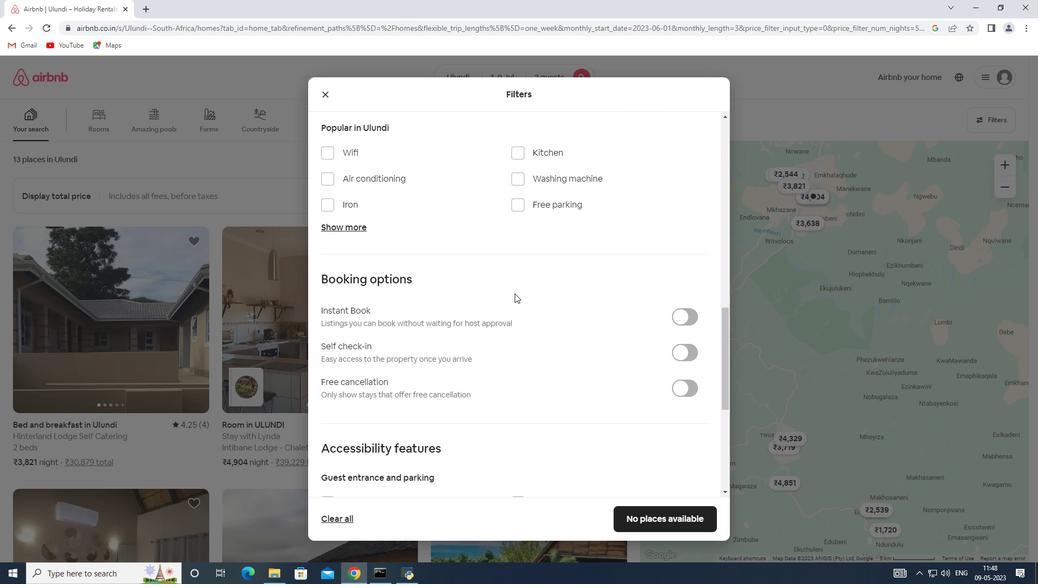 
Action: Mouse scrolled (514, 293) with delta (0, 0)
Screenshot: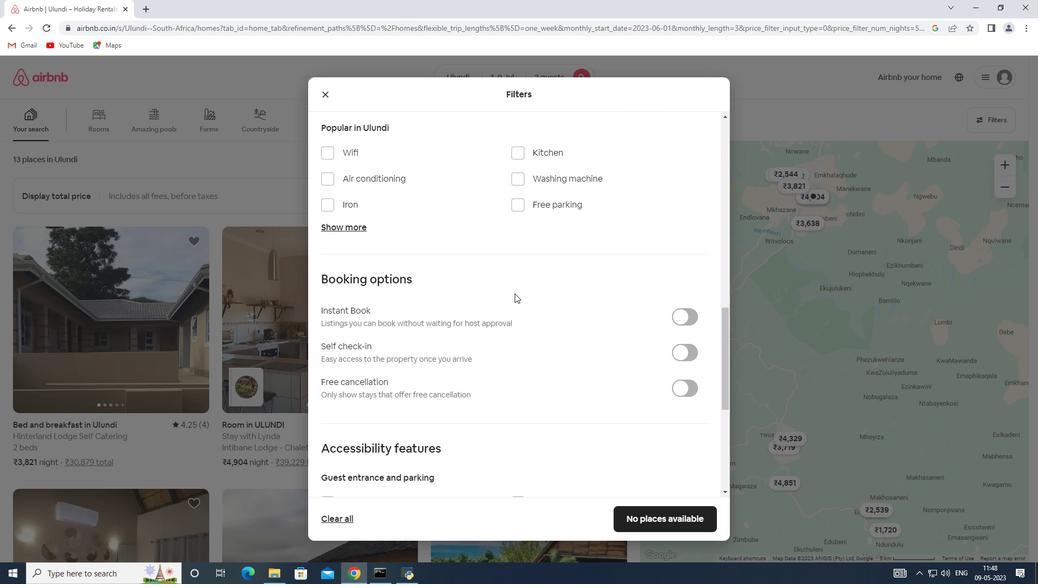 
Action: Mouse moved to (685, 248)
Screenshot: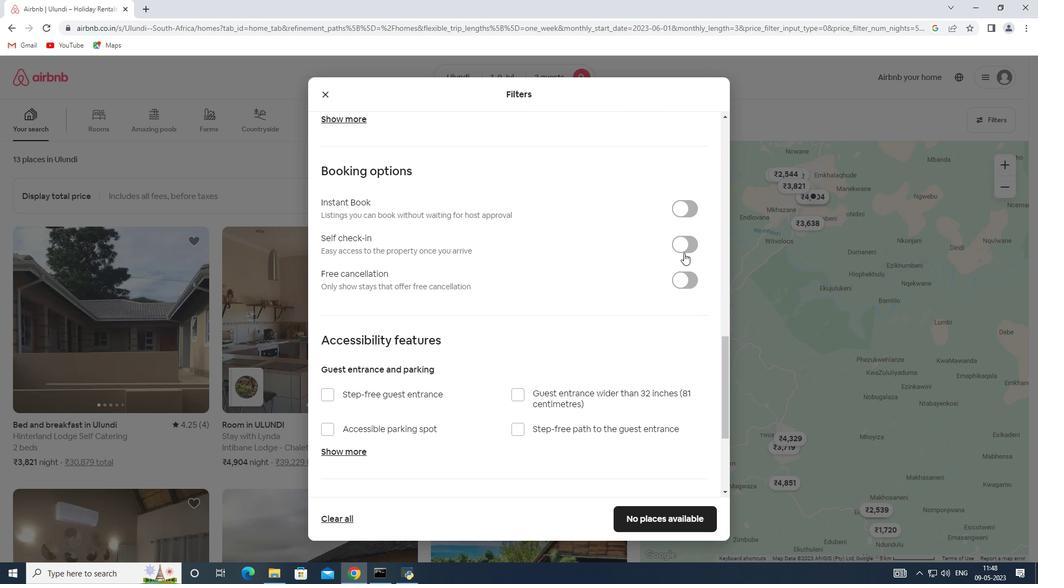 
Action: Mouse pressed left at (685, 248)
Screenshot: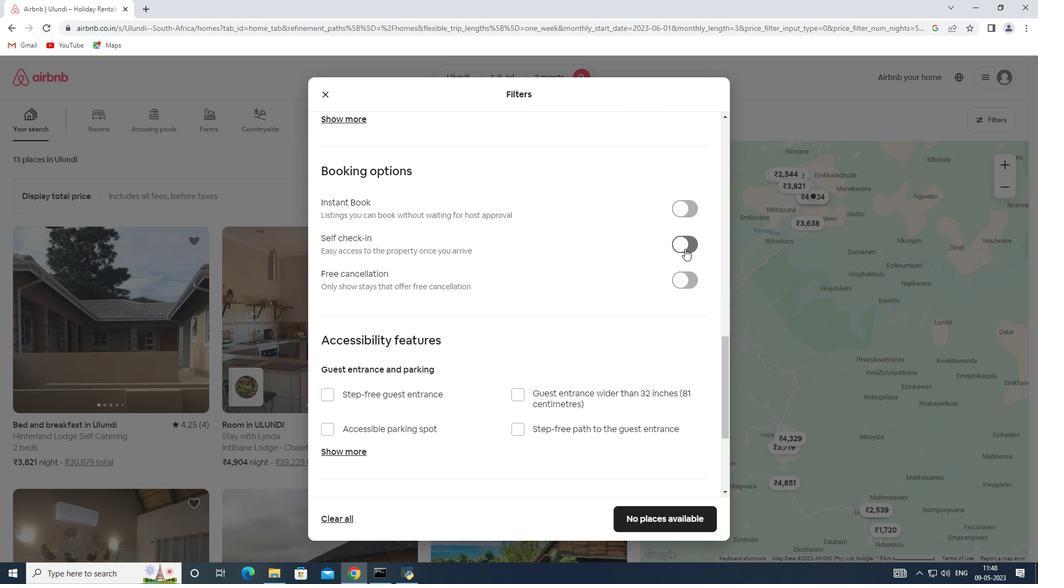 
Action: Mouse moved to (526, 281)
Screenshot: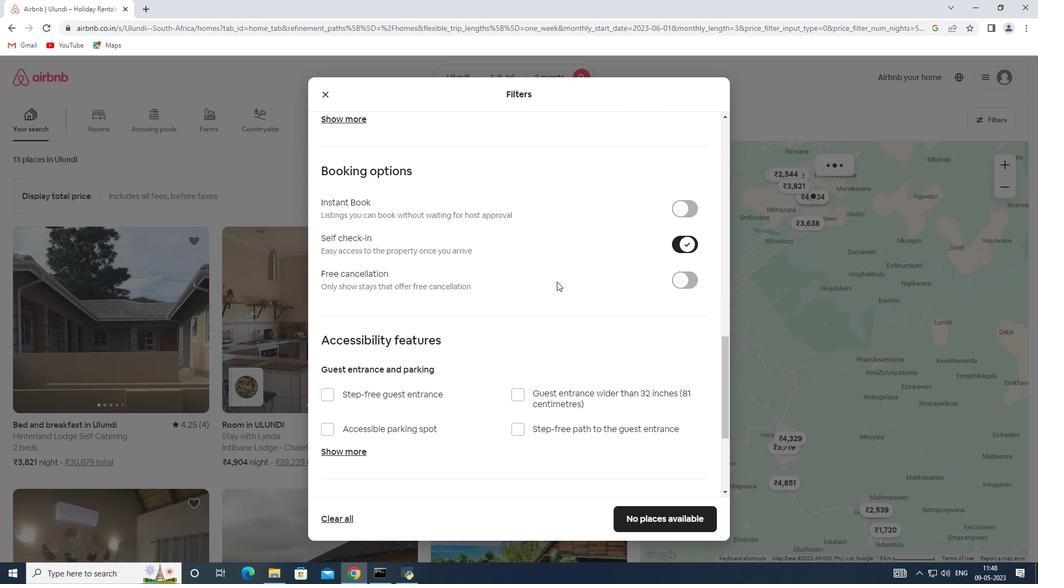 
Action: Mouse scrolled (526, 280) with delta (0, 0)
Screenshot: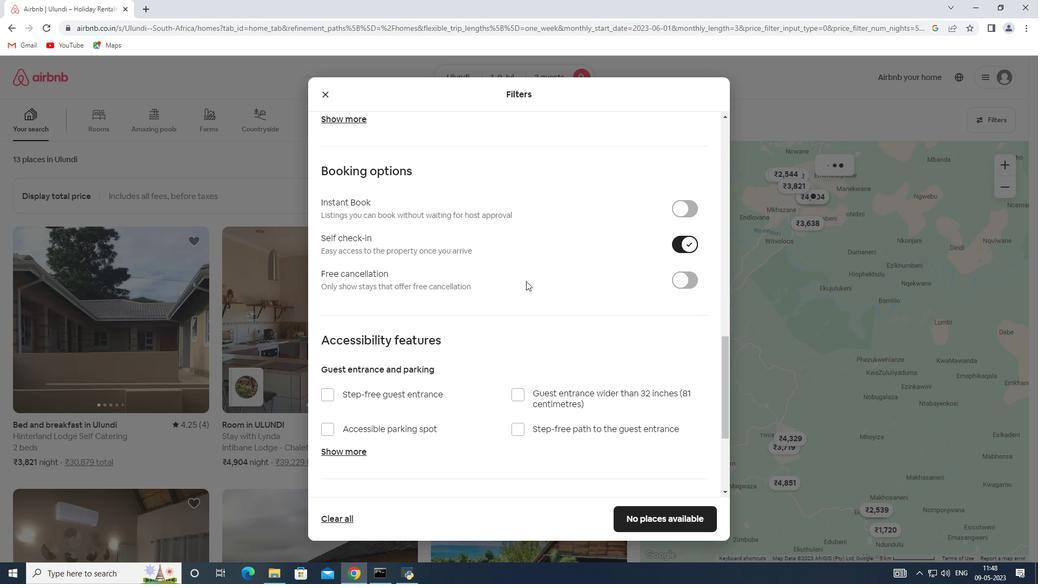 
Action: Mouse moved to (526, 281)
Screenshot: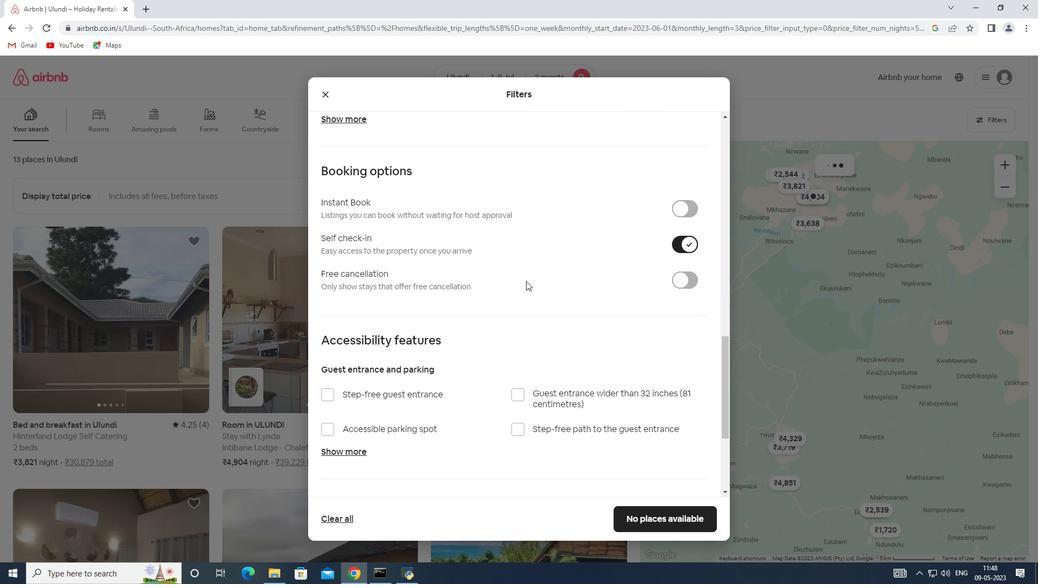 
Action: Mouse scrolled (526, 280) with delta (0, 0)
Screenshot: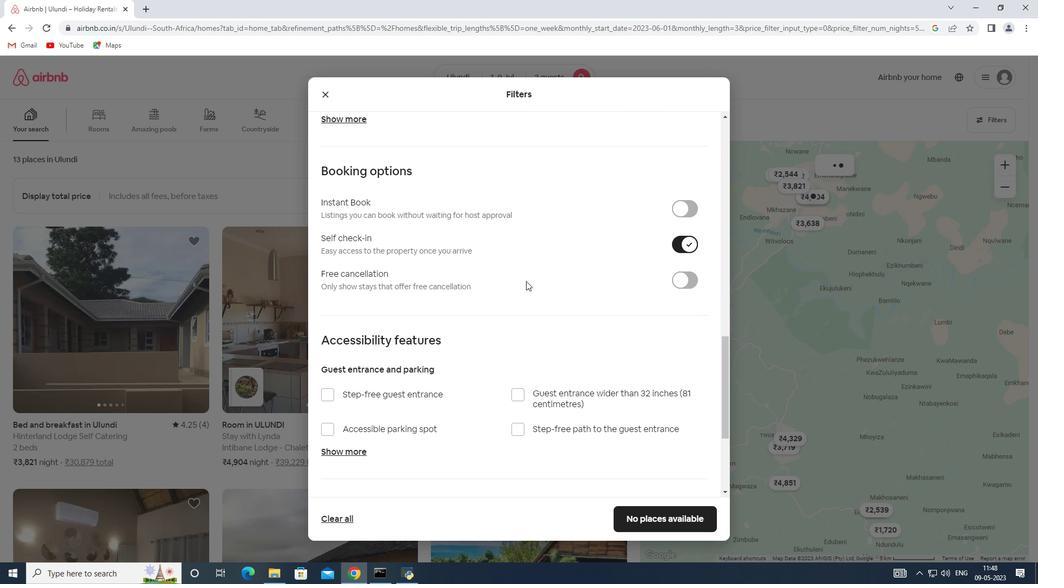 
Action: Mouse scrolled (526, 280) with delta (0, 0)
Screenshot: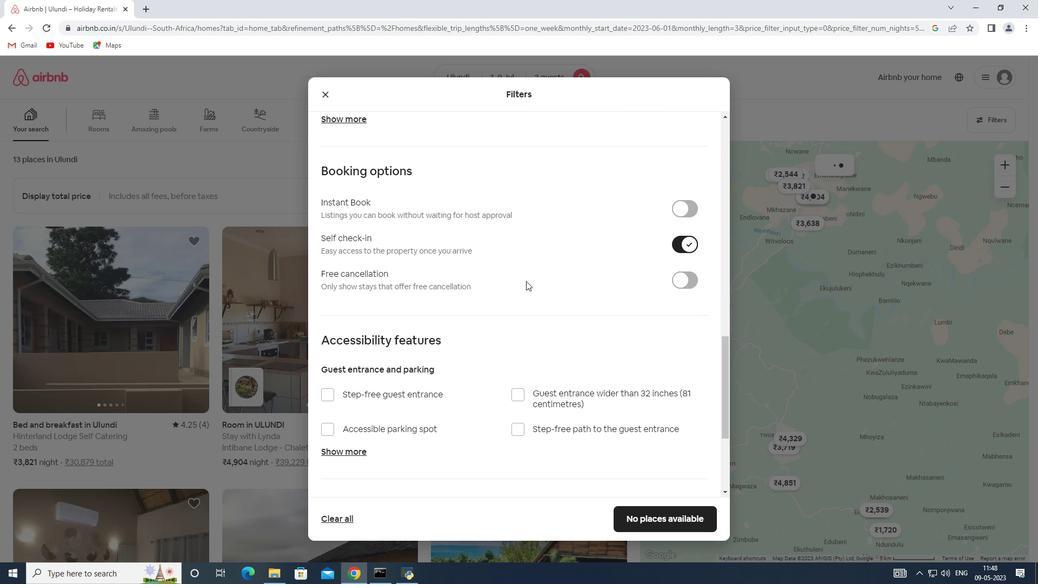 
Action: Mouse moved to (525, 281)
Screenshot: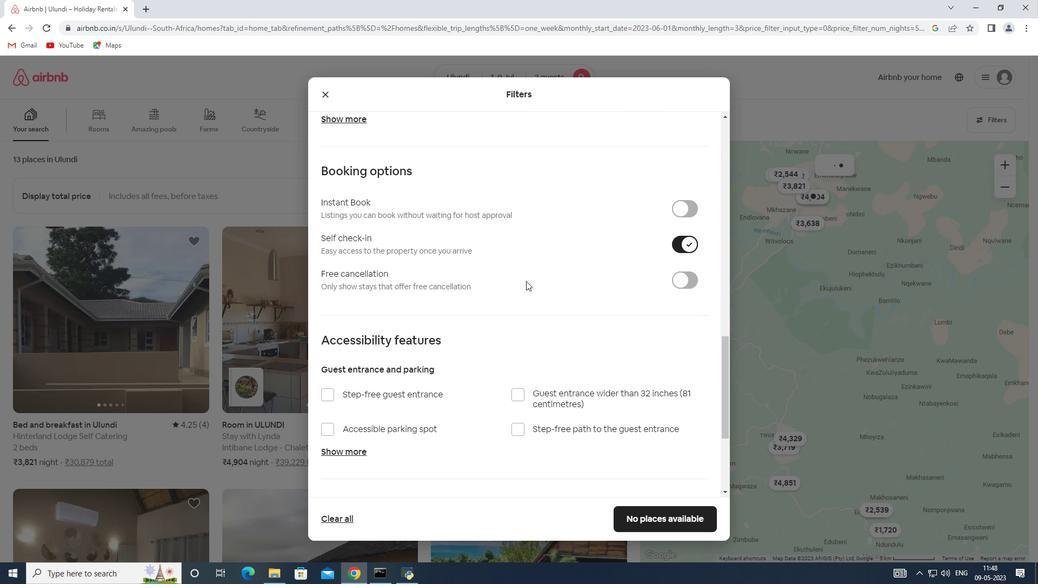 
Action: Mouse scrolled (525, 280) with delta (0, 0)
Screenshot: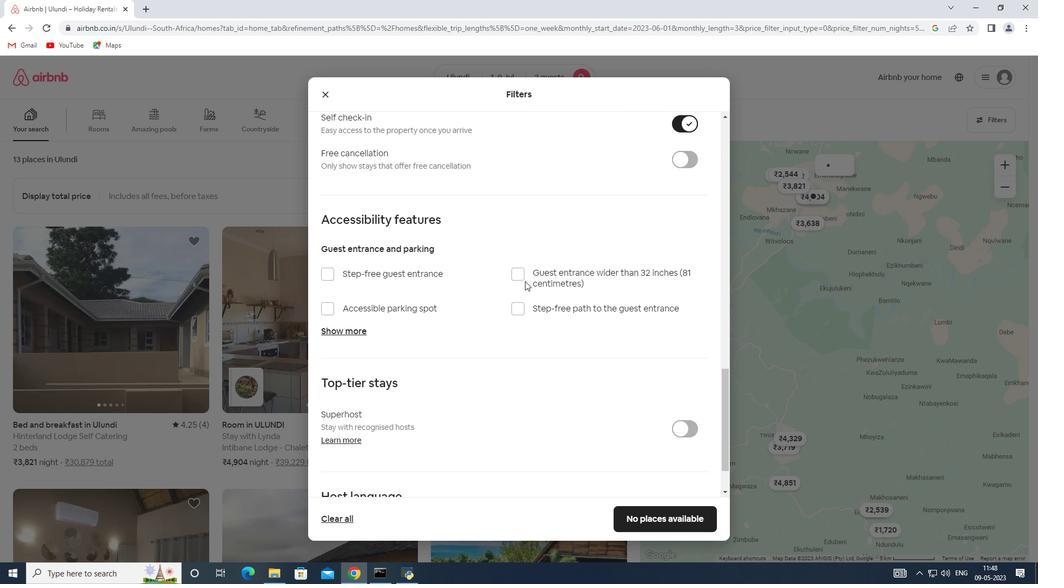 
Action: Mouse scrolled (525, 280) with delta (0, 0)
Screenshot: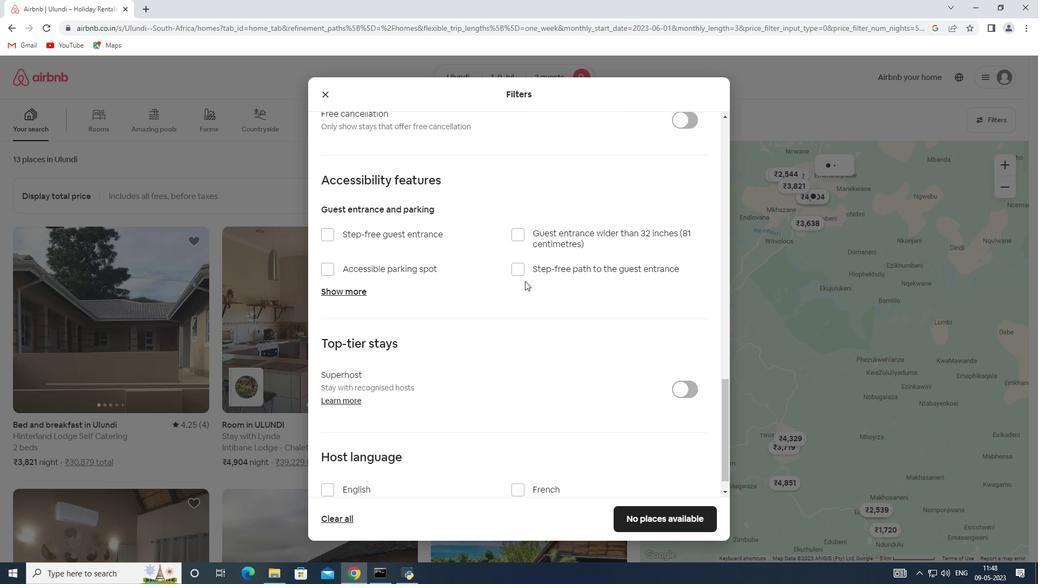 
Action: Mouse scrolled (525, 280) with delta (0, 0)
Screenshot: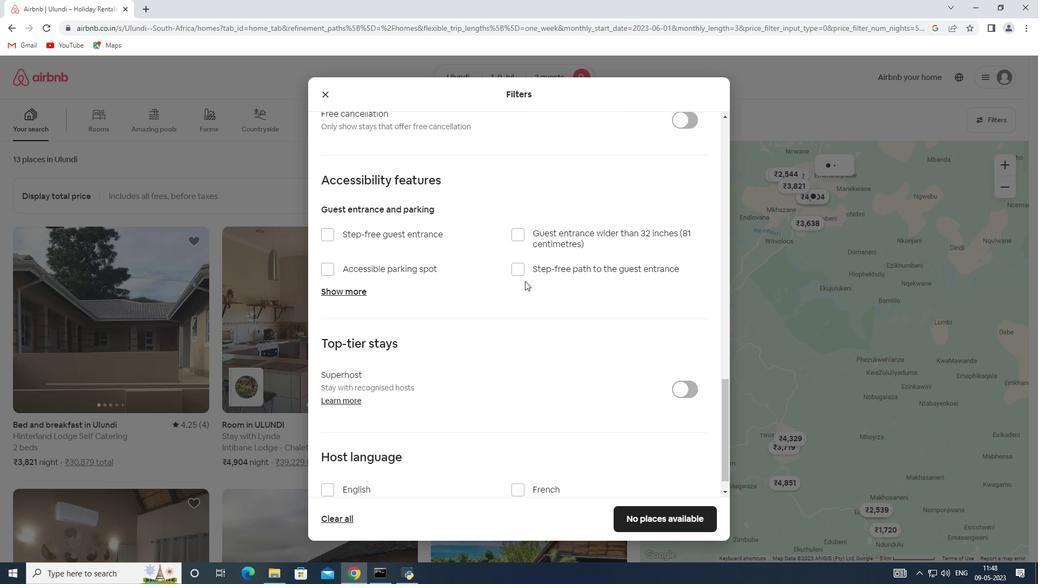 
Action: Mouse moved to (331, 463)
Screenshot: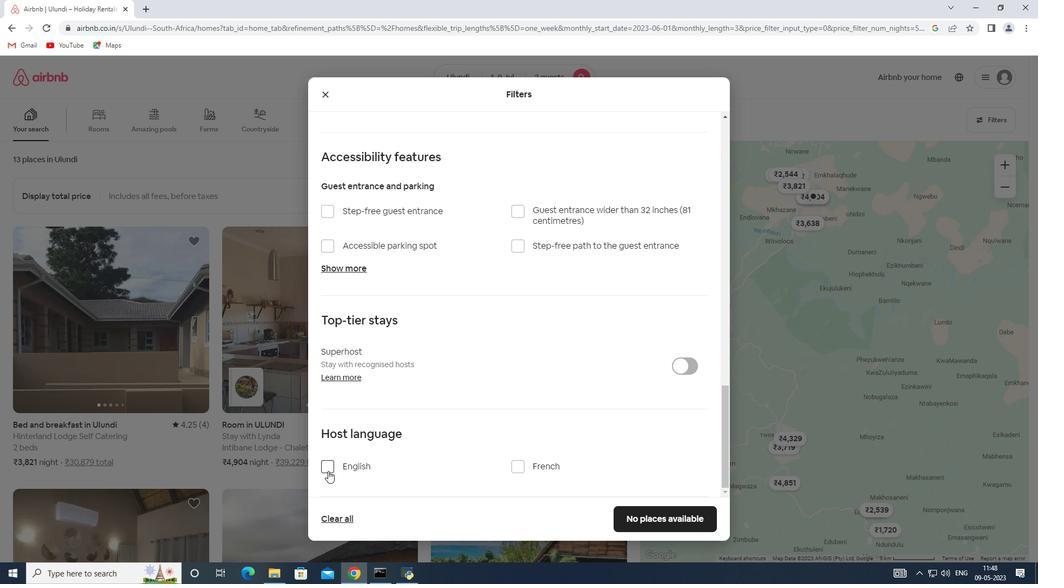 
Action: Mouse pressed left at (331, 463)
Screenshot: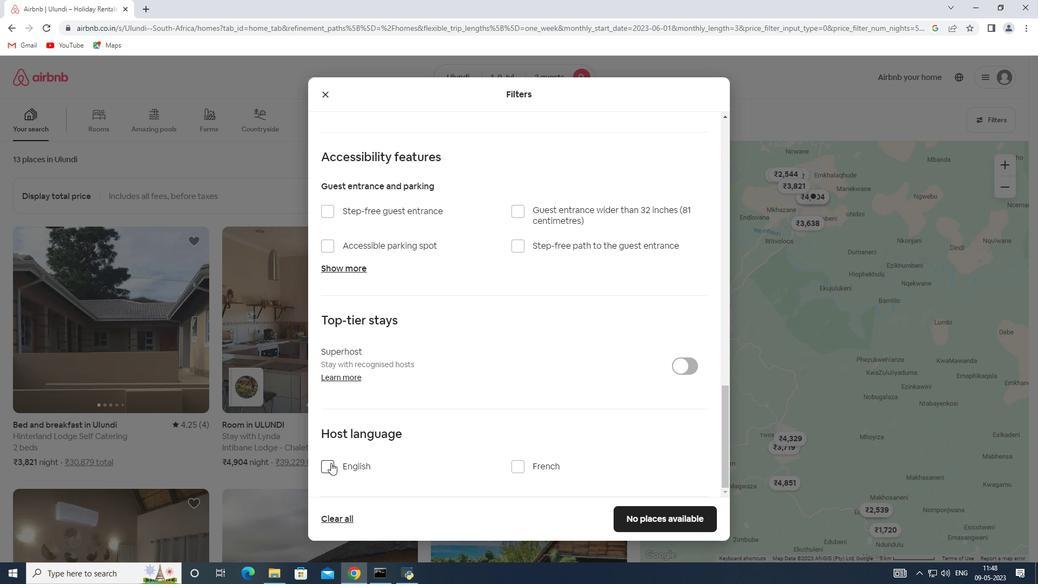 
Action: Mouse moved to (704, 516)
Screenshot: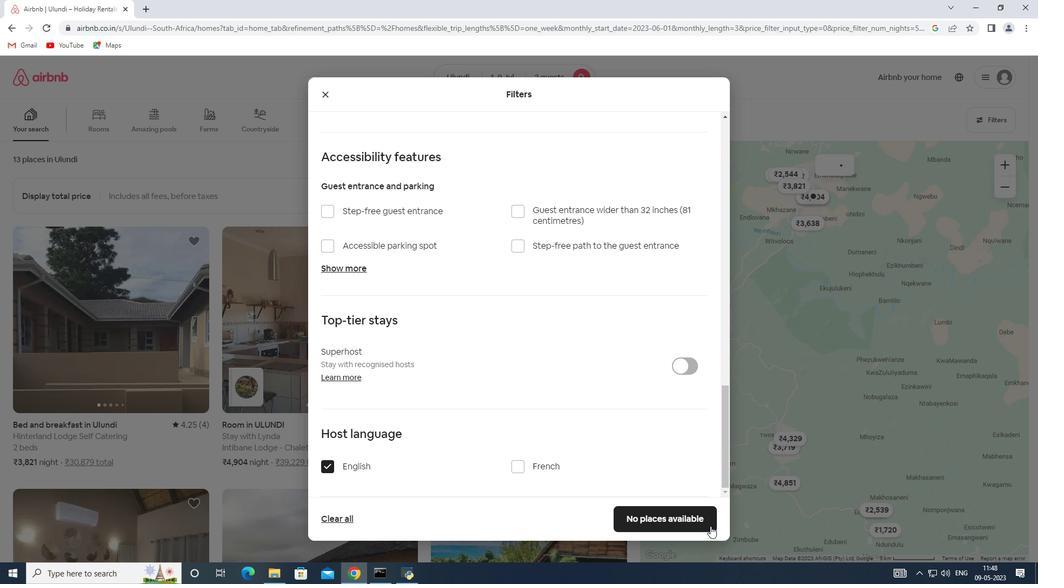 
Action: Mouse pressed left at (704, 516)
Screenshot: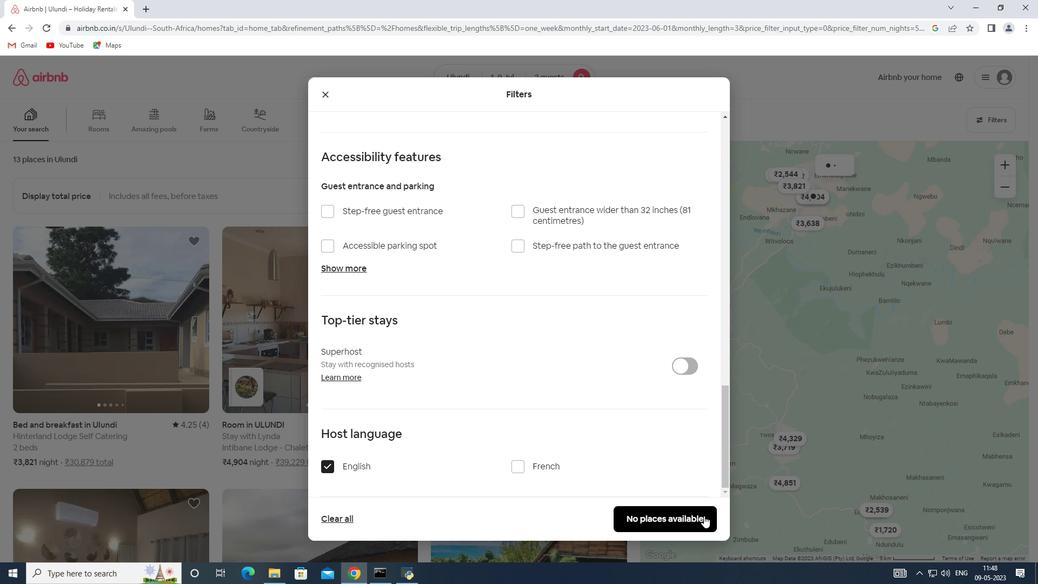 
